 Task: Search one way flight ticket for 5 adults, 2 children, 1 infant in seat and 1 infant on lap in economy from Homer: Homer Airport to Riverton: Central Wyoming Regional Airport (was Riverton Regional) on 5-4-2023. Choice of flights is Frontier. Number of bags: 2 checked bags. Price is upto 83000. Outbound departure time preference is 18:45.
Action: Mouse moved to (305, 262)
Screenshot: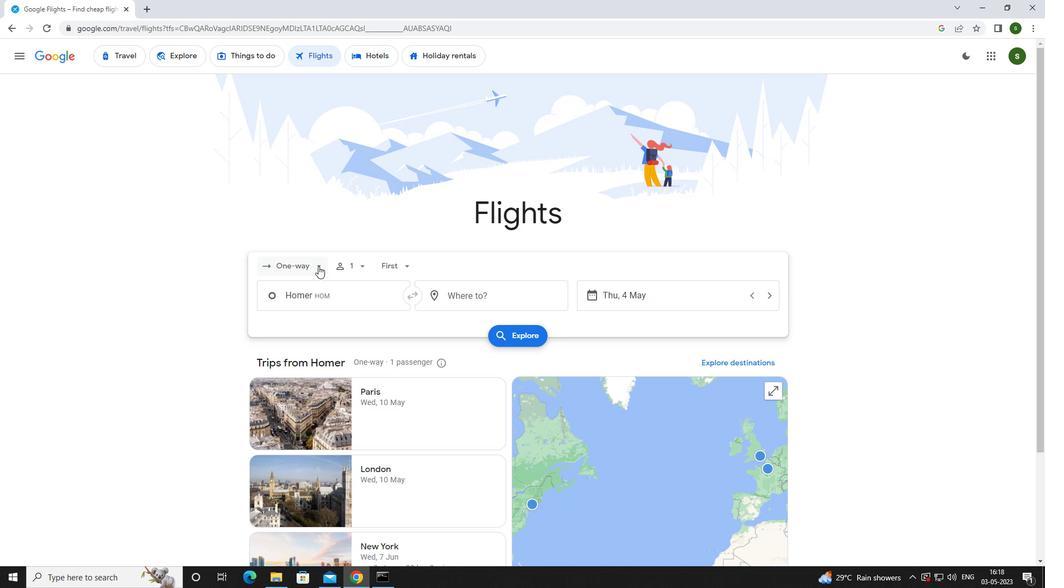 
Action: Mouse pressed left at (305, 262)
Screenshot: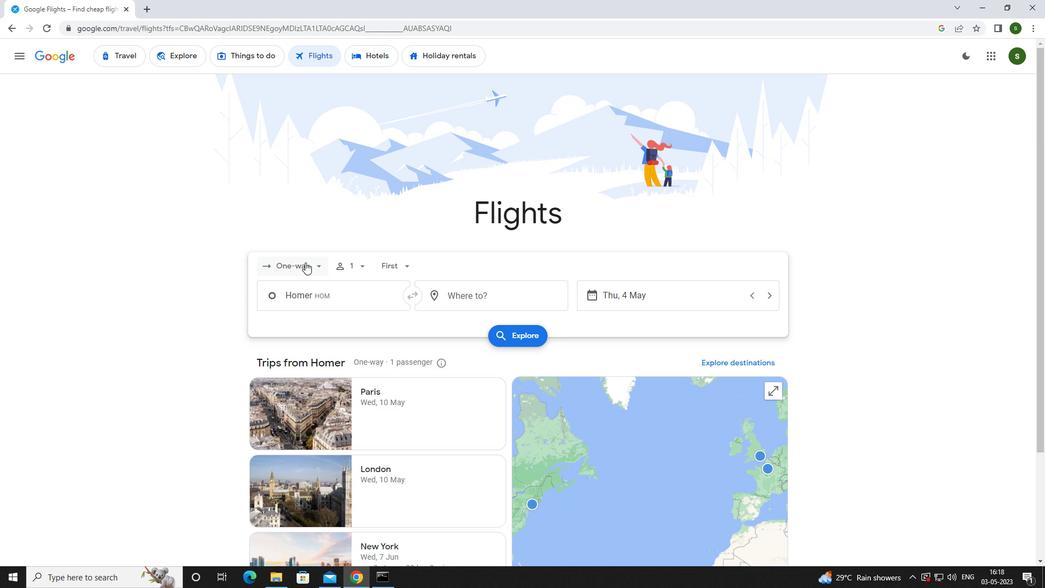 
Action: Mouse moved to (301, 313)
Screenshot: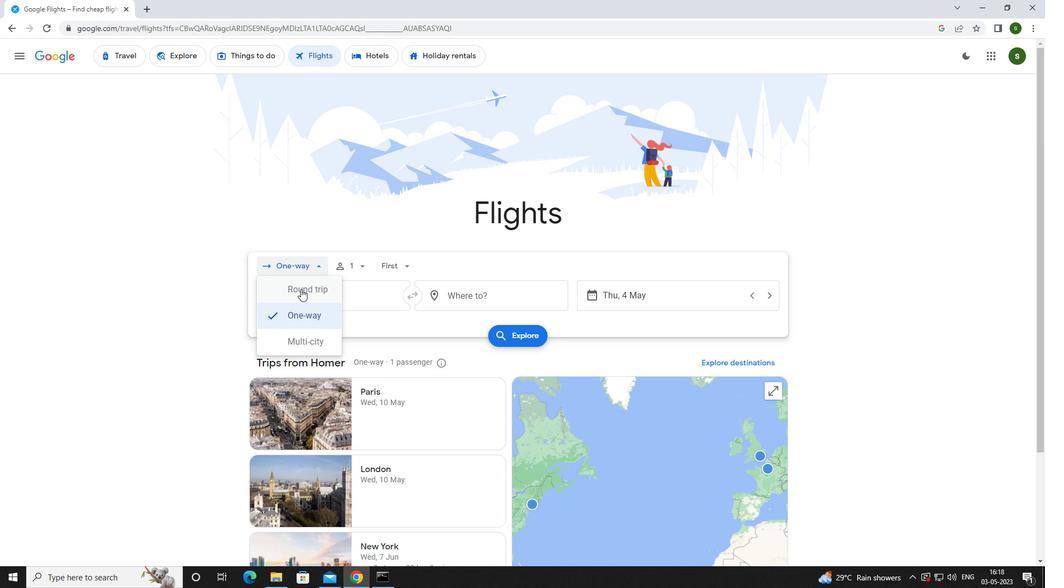 
Action: Mouse pressed left at (301, 313)
Screenshot: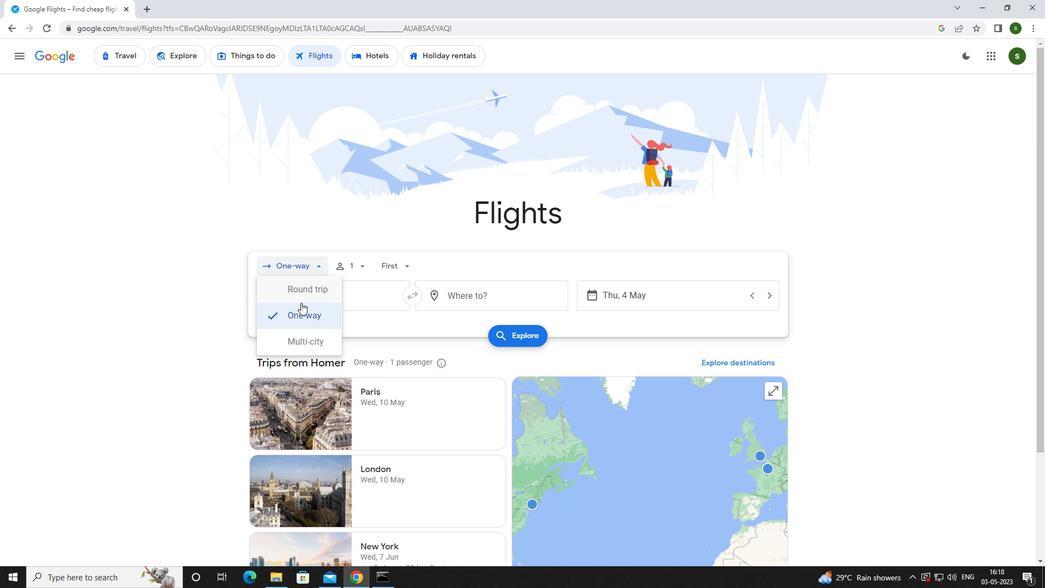 
Action: Mouse moved to (356, 265)
Screenshot: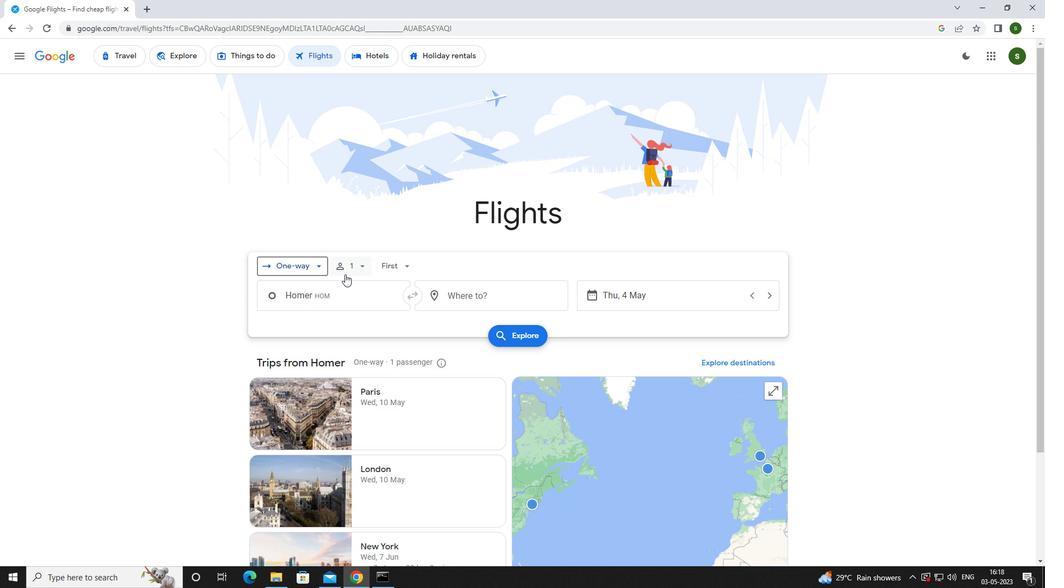 
Action: Mouse pressed left at (356, 265)
Screenshot: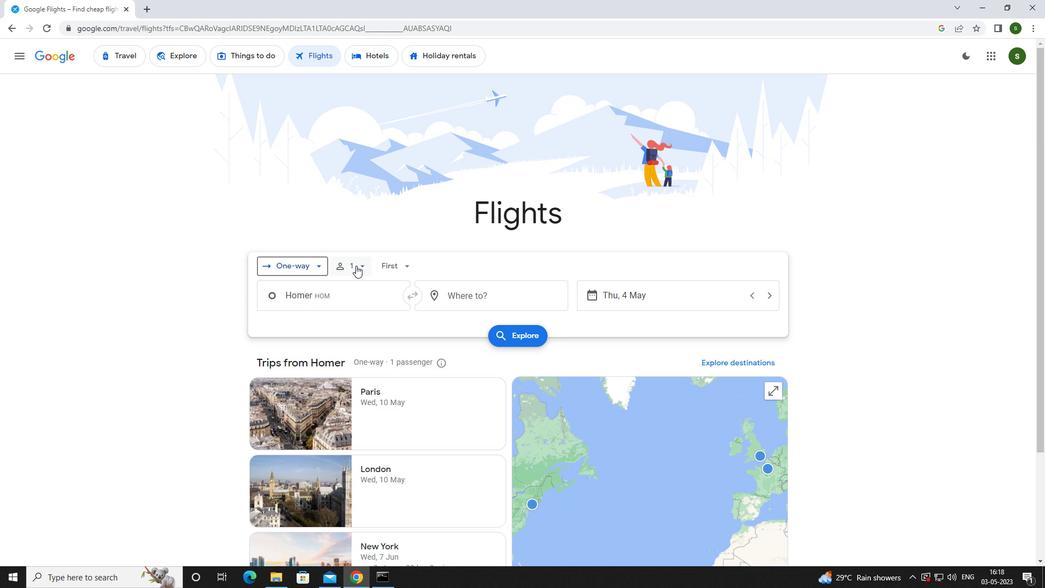 
Action: Mouse moved to (441, 288)
Screenshot: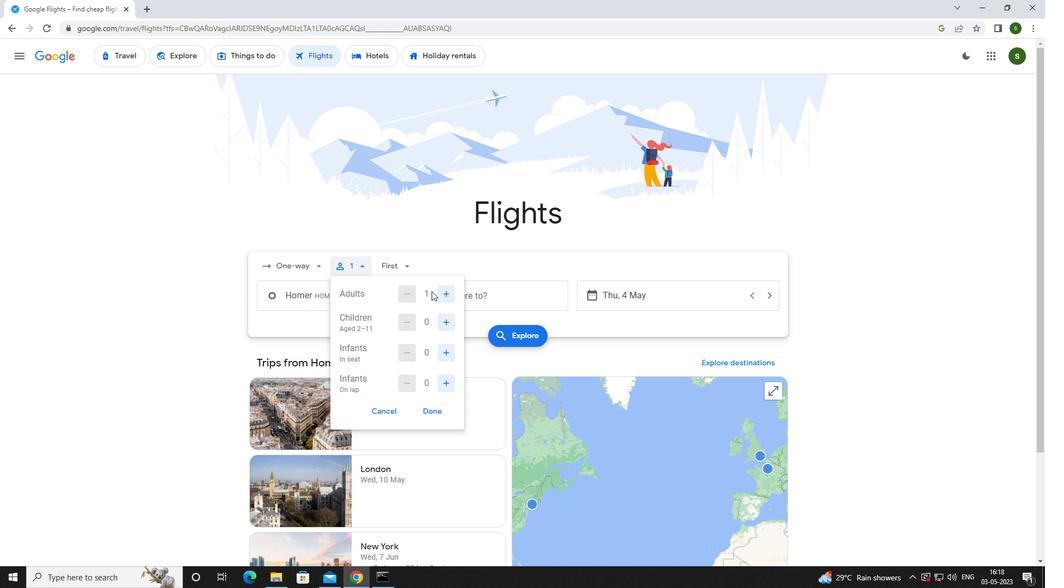 
Action: Mouse pressed left at (441, 288)
Screenshot: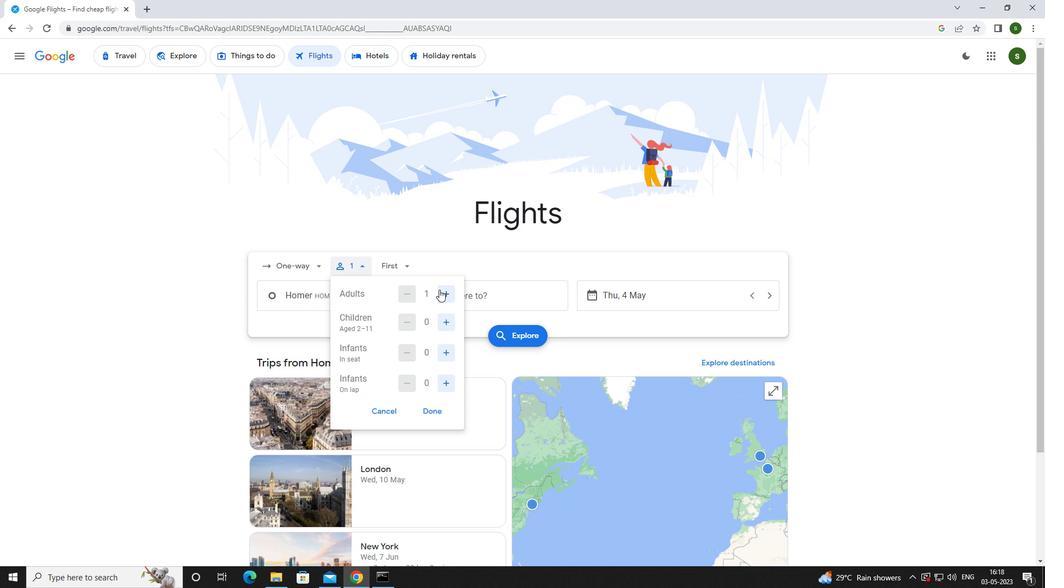 
Action: Mouse pressed left at (441, 288)
Screenshot: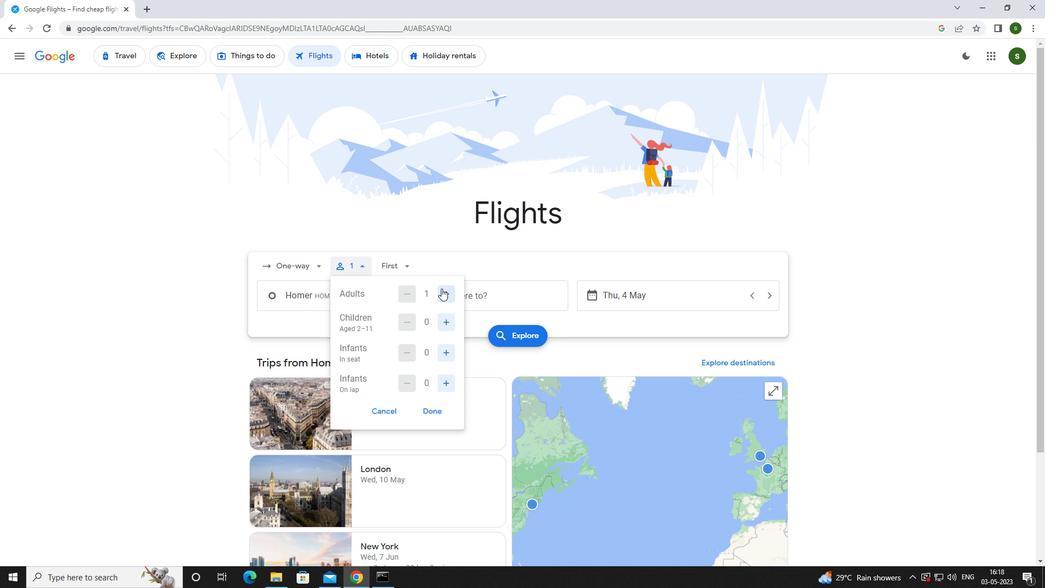 
Action: Mouse pressed left at (441, 288)
Screenshot: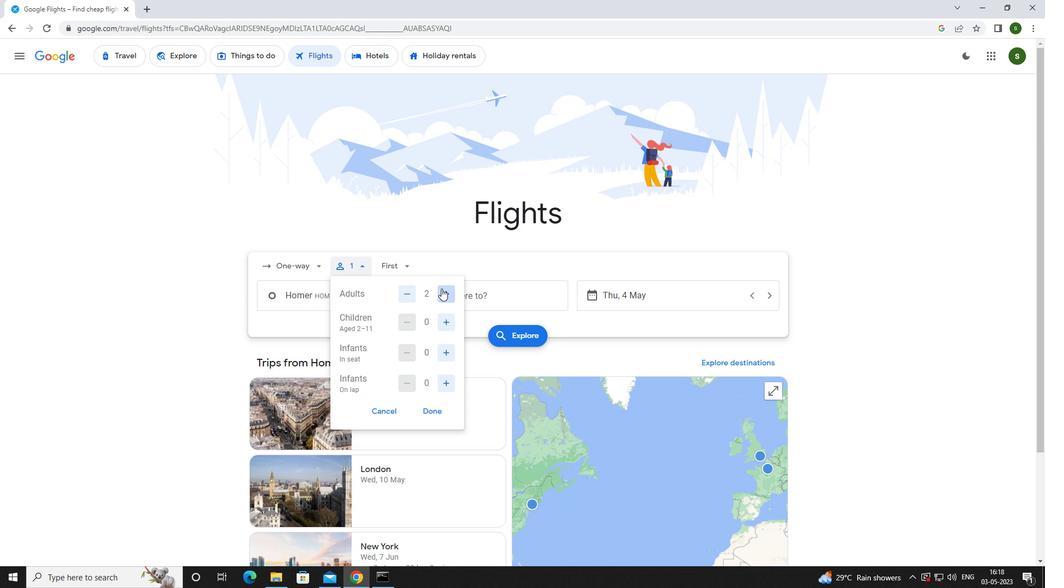 
Action: Mouse pressed left at (441, 288)
Screenshot: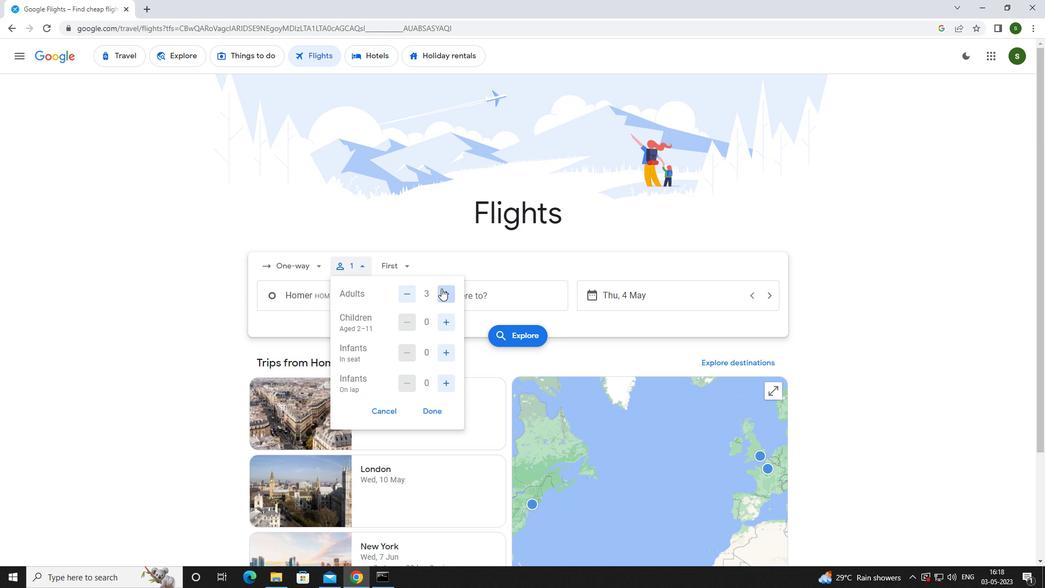 
Action: Mouse moved to (444, 296)
Screenshot: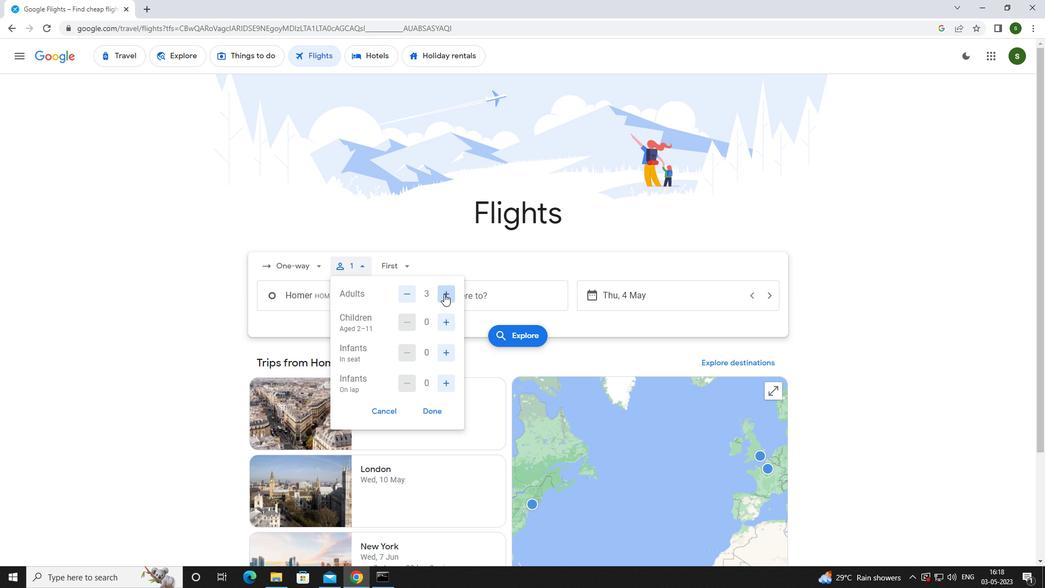 
Action: Mouse pressed left at (444, 296)
Screenshot: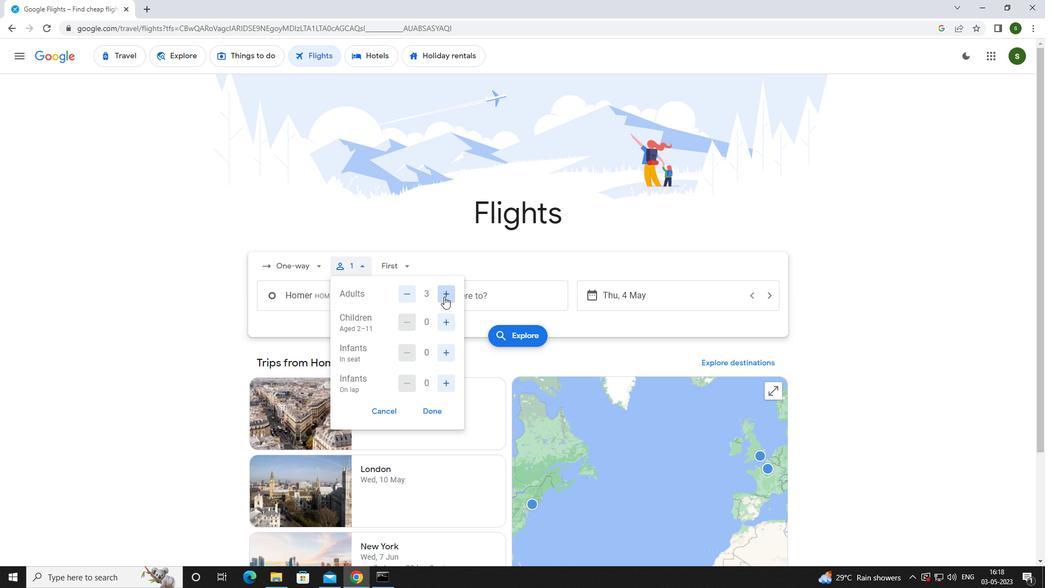 
Action: Mouse moved to (405, 289)
Screenshot: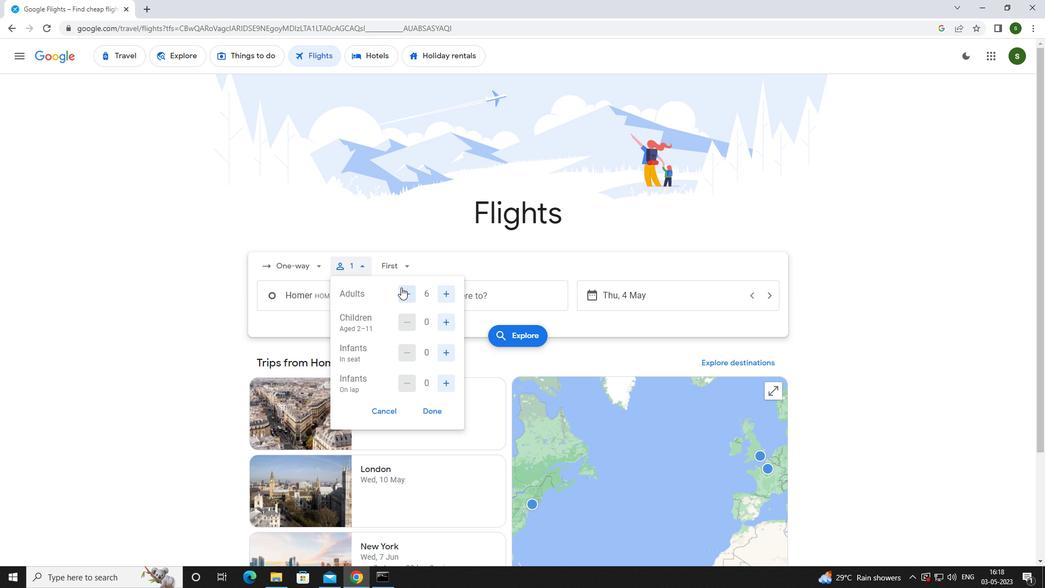 
Action: Mouse pressed left at (405, 289)
Screenshot: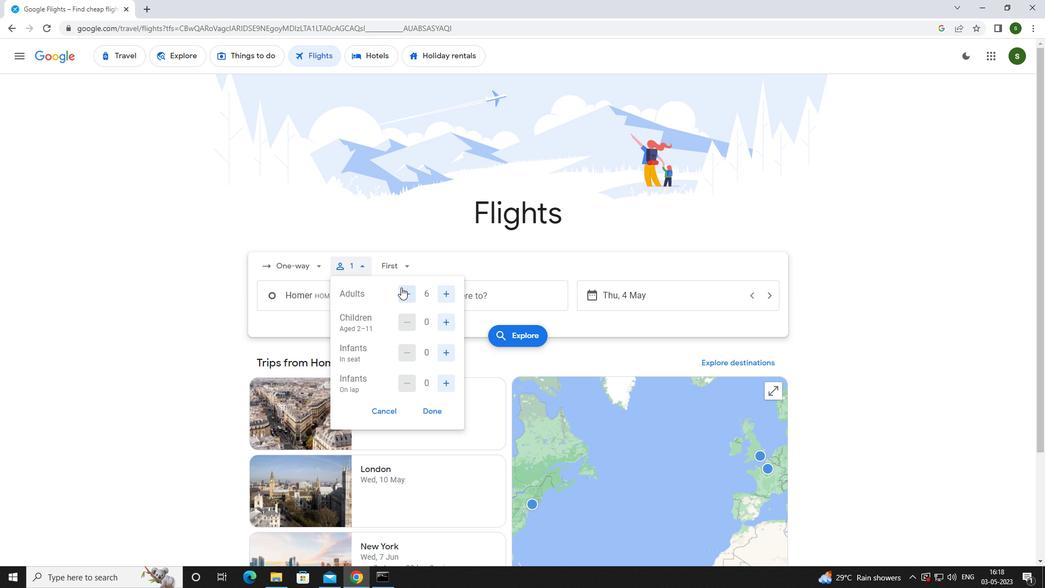
Action: Mouse moved to (446, 320)
Screenshot: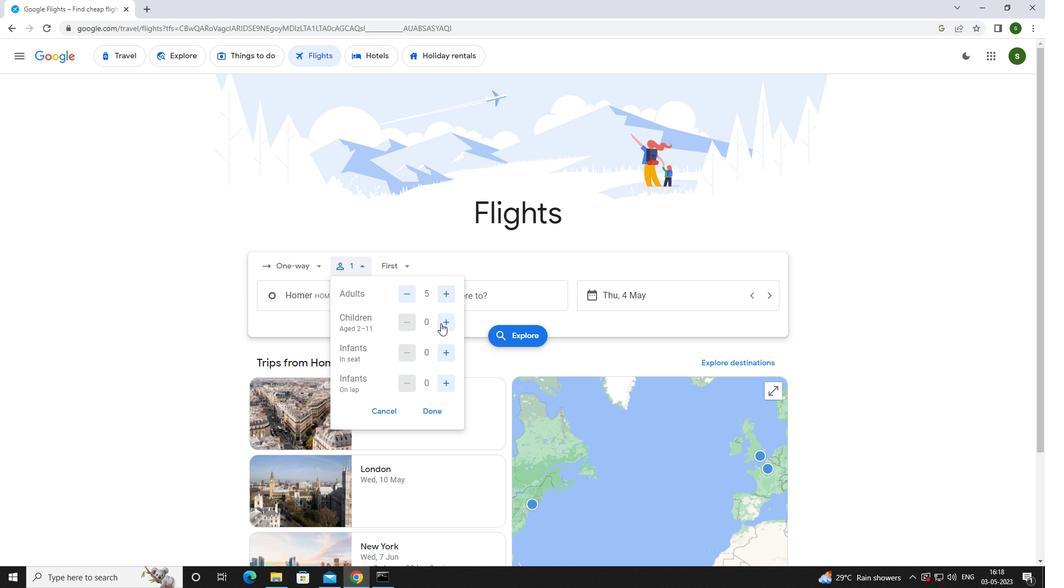 
Action: Mouse pressed left at (446, 320)
Screenshot: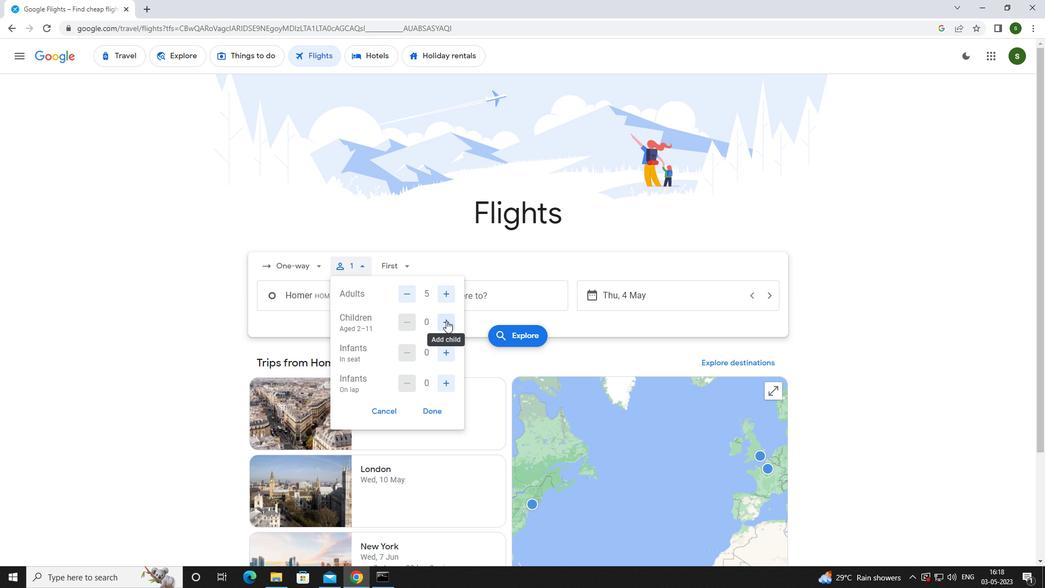 
Action: Mouse pressed left at (446, 320)
Screenshot: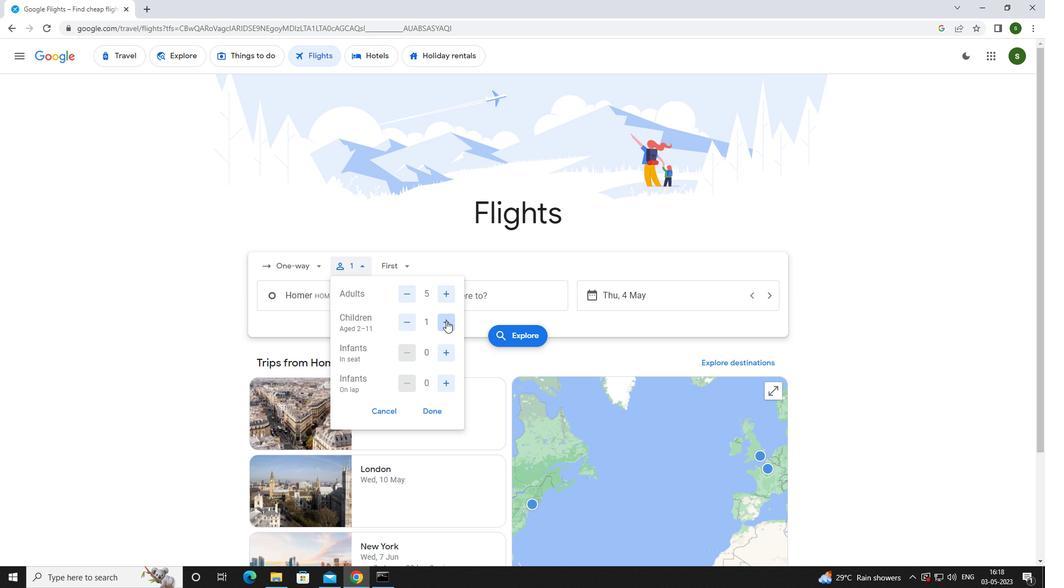
Action: Mouse moved to (449, 349)
Screenshot: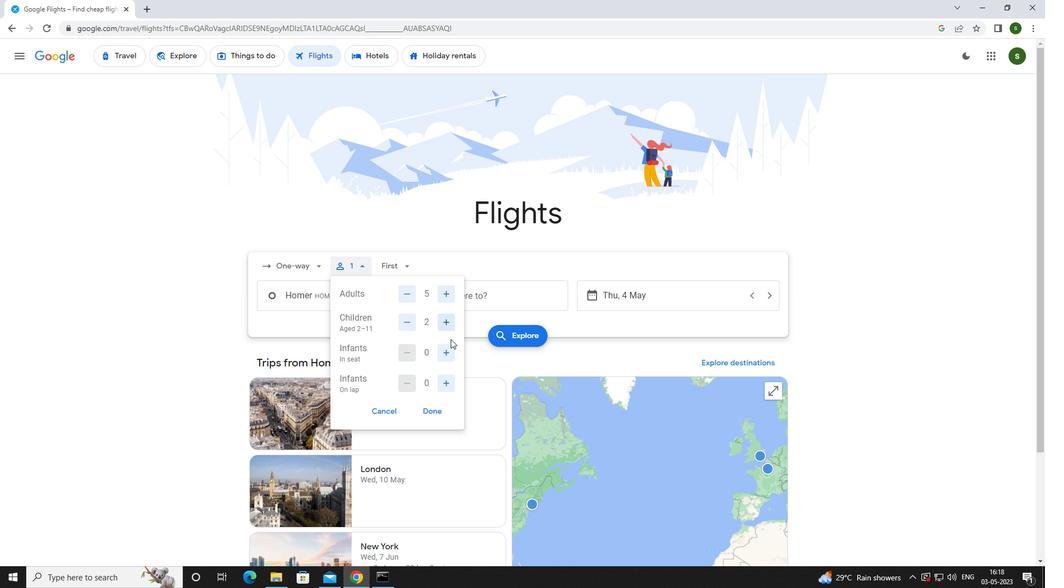 
Action: Mouse pressed left at (449, 349)
Screenshot: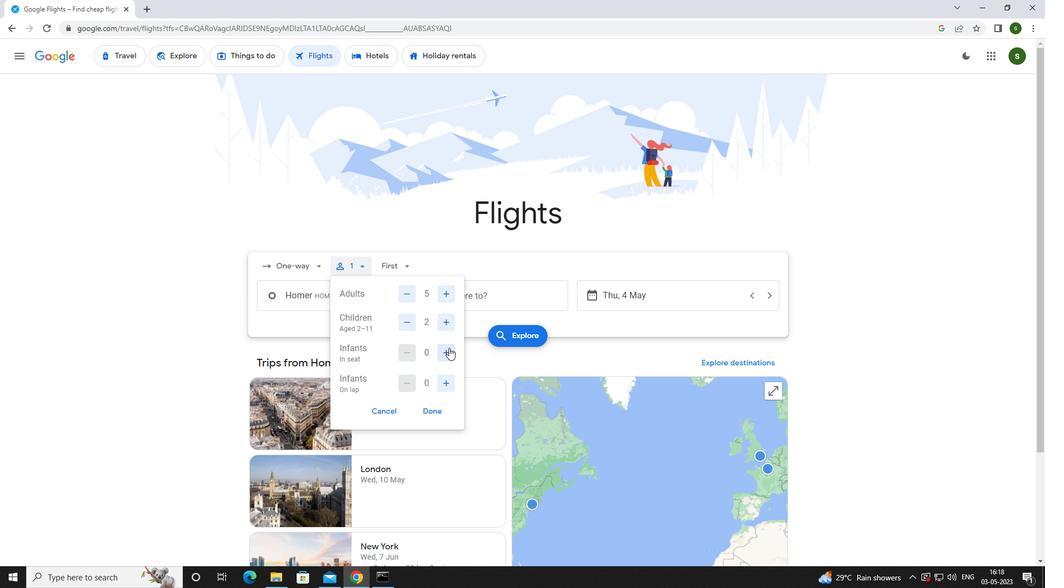 
Action: Mouse moved to (440, 382)
Screenshot: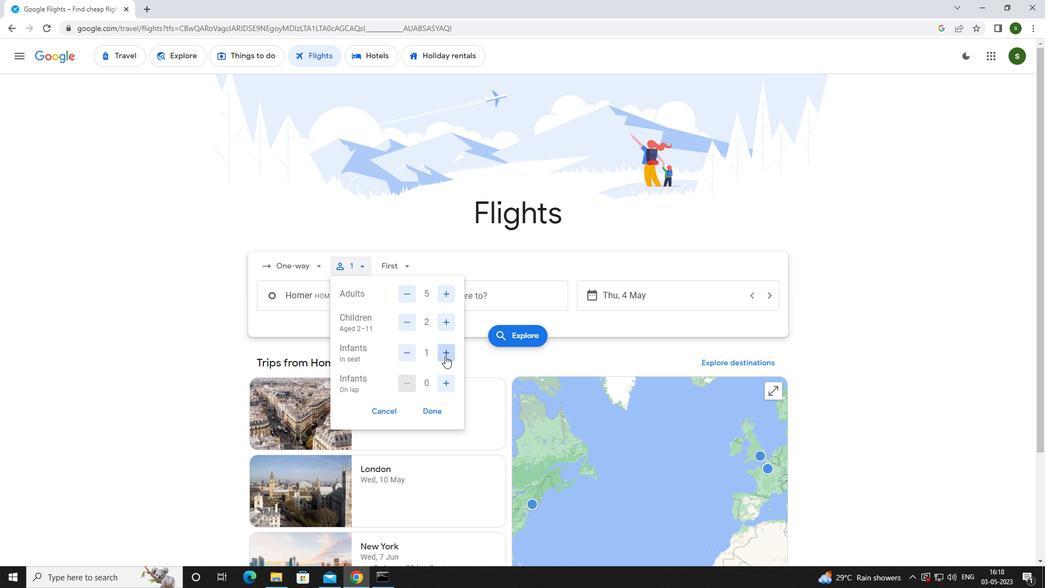
Action: Mouse pressed left at (440, 382)
Screenshot: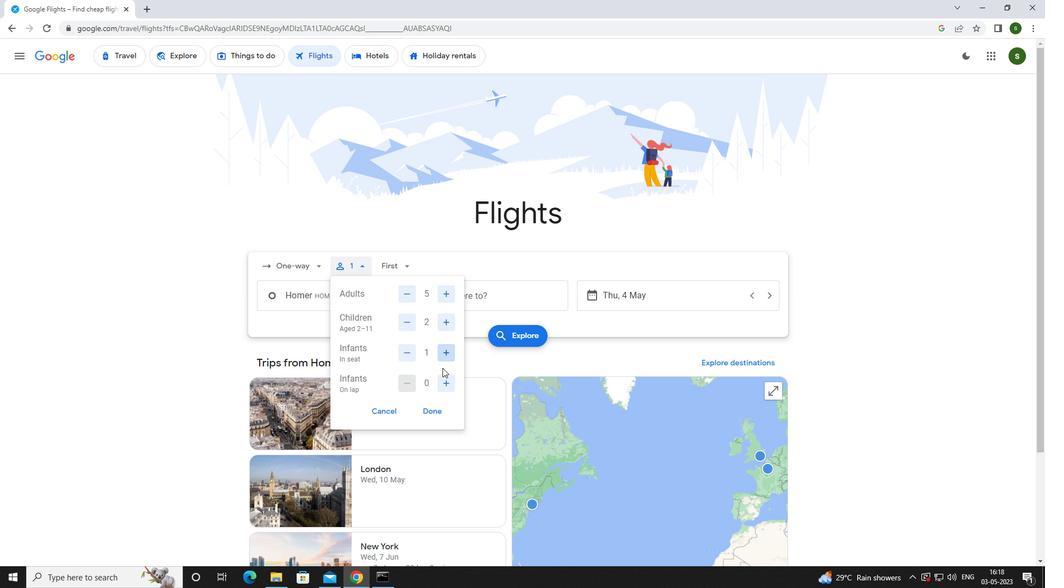 
Action: Mouse moved to (401, 266)
Screenshot: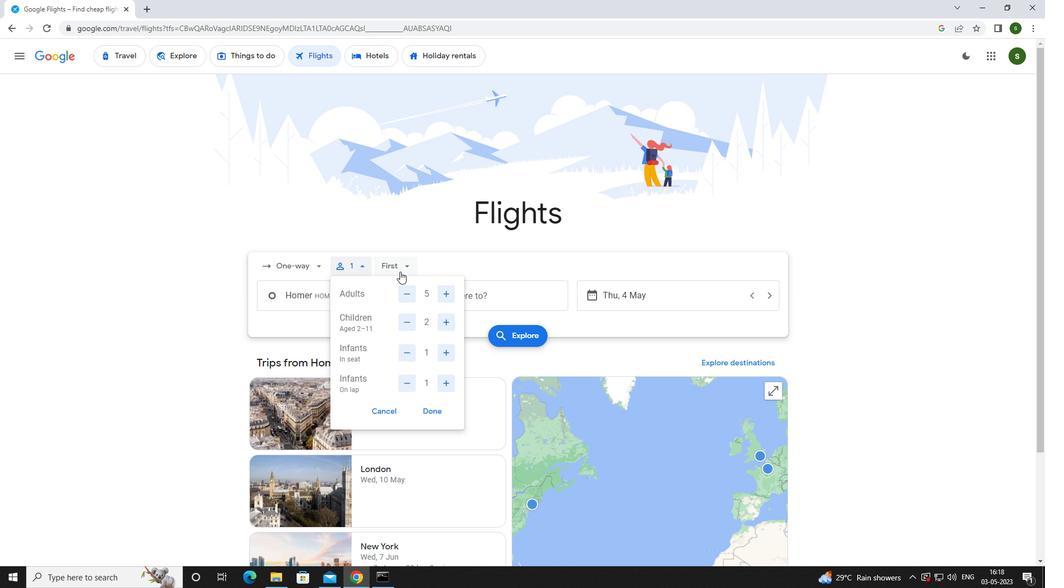 
Action: Mouse pressed left at (401, 266)
Screenshot: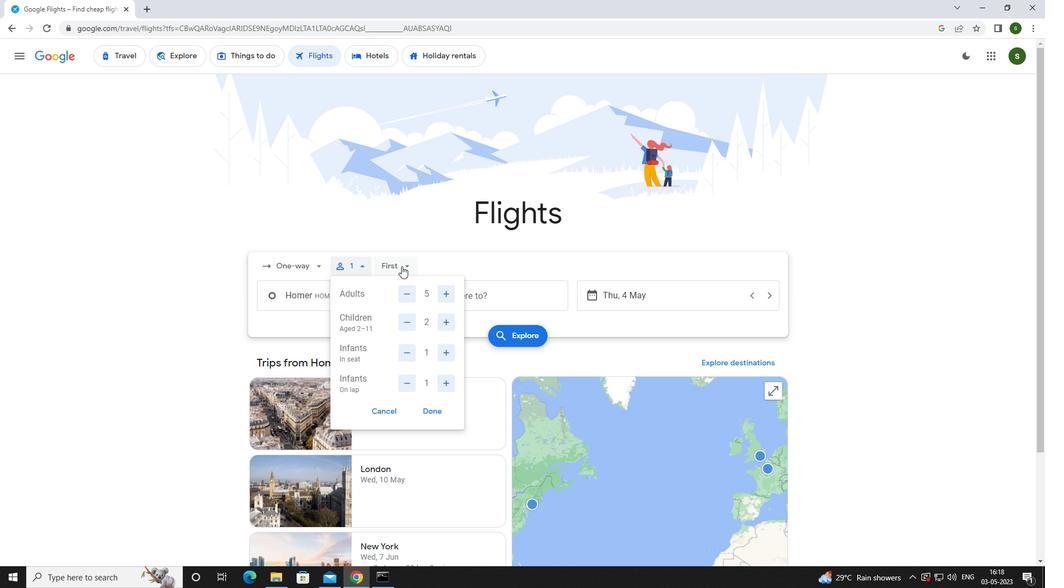 
Action: Mouse moved to (404, 291)
Screenshot: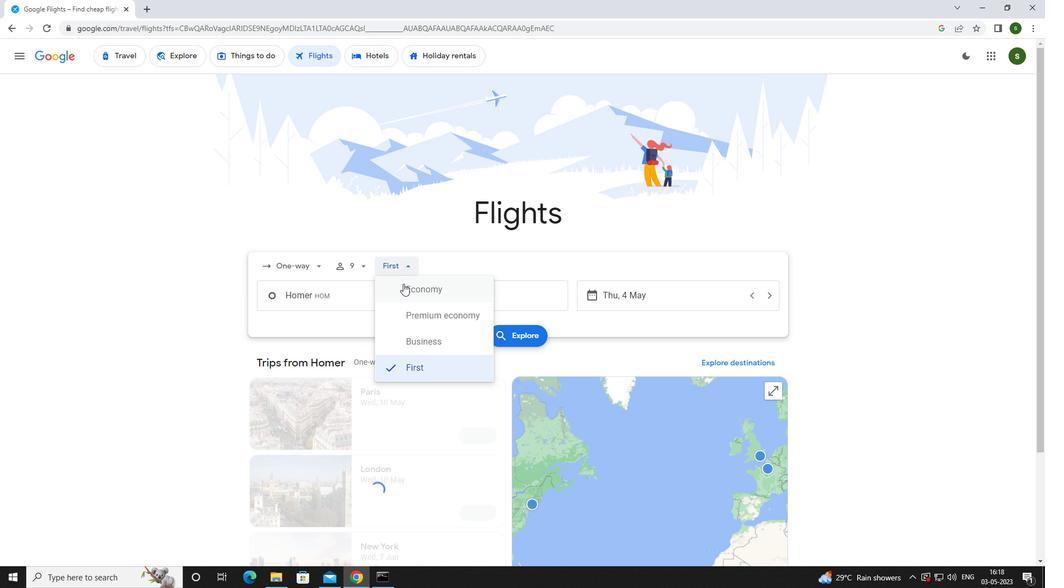 
Action: Mouse pressed left at (404, 291)
Screenshot: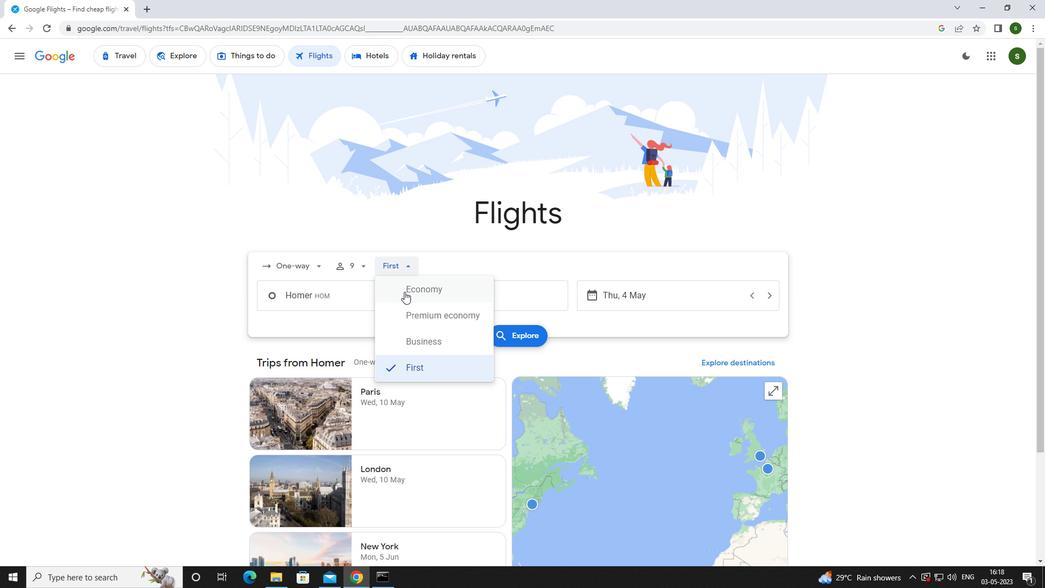 
Action: Mouse moved to (355, 301)
Screenshot: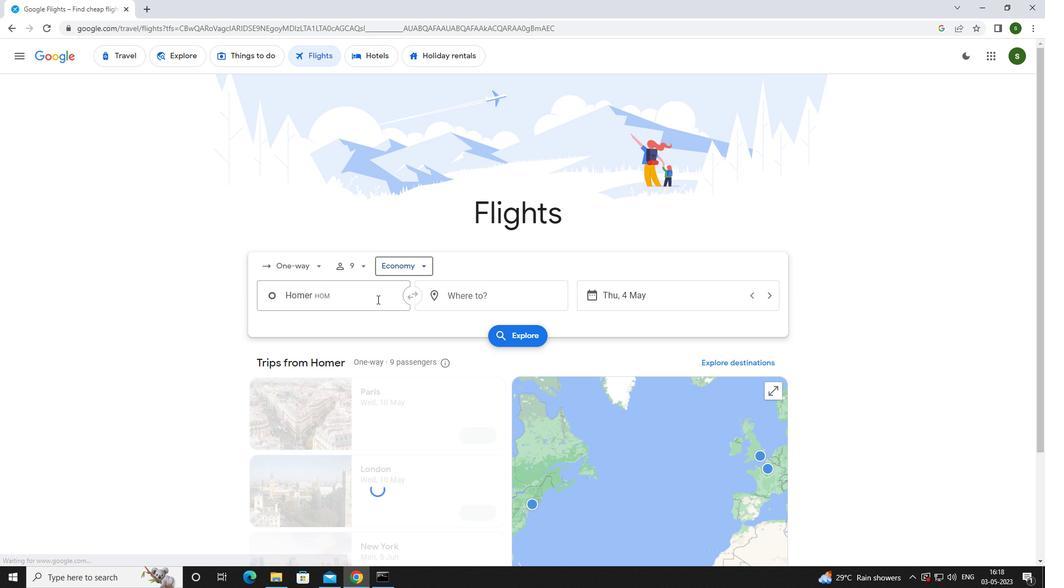 
Action: Mouse pressed left at (355, 301)
Screenshot: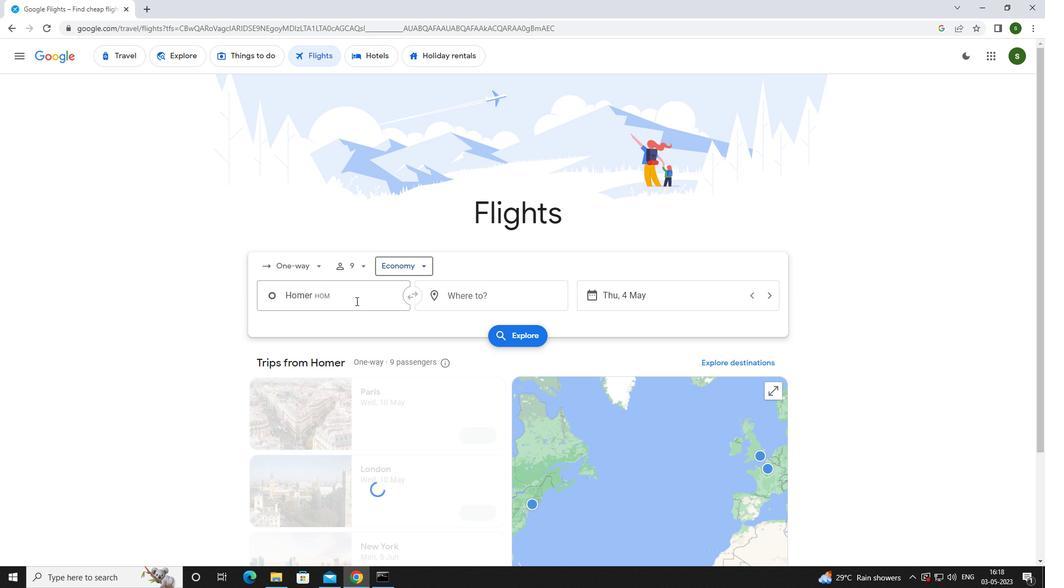 
Action: Mouse moved to (361, 300)
Screenshot: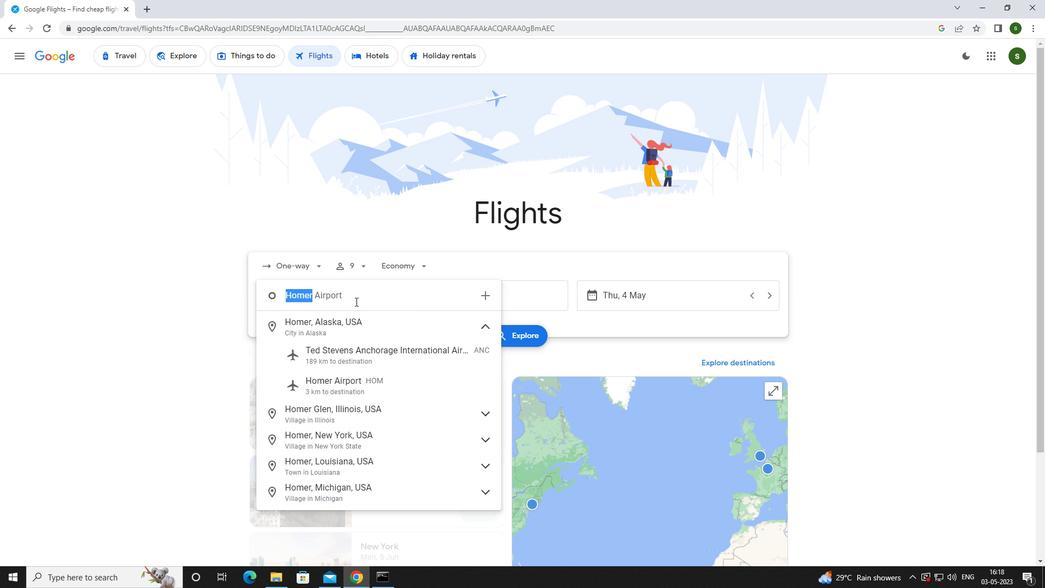 
Action: Key pressed <Key.caps_lock>h<Key.caps_lock>omer<Key.space>
Screenshot: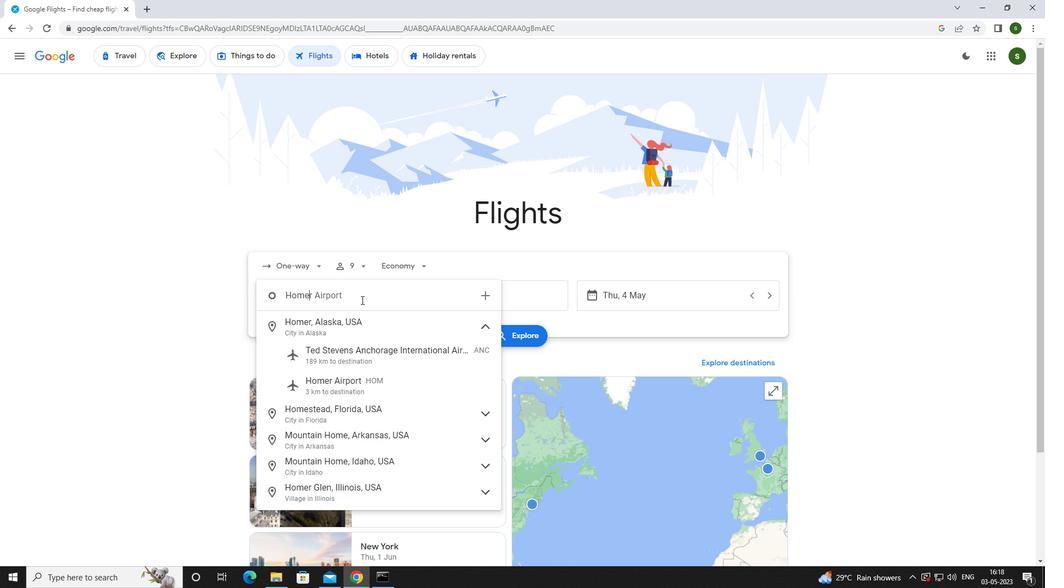 
Action: Mouse moved to (355, 383)
Screenshot: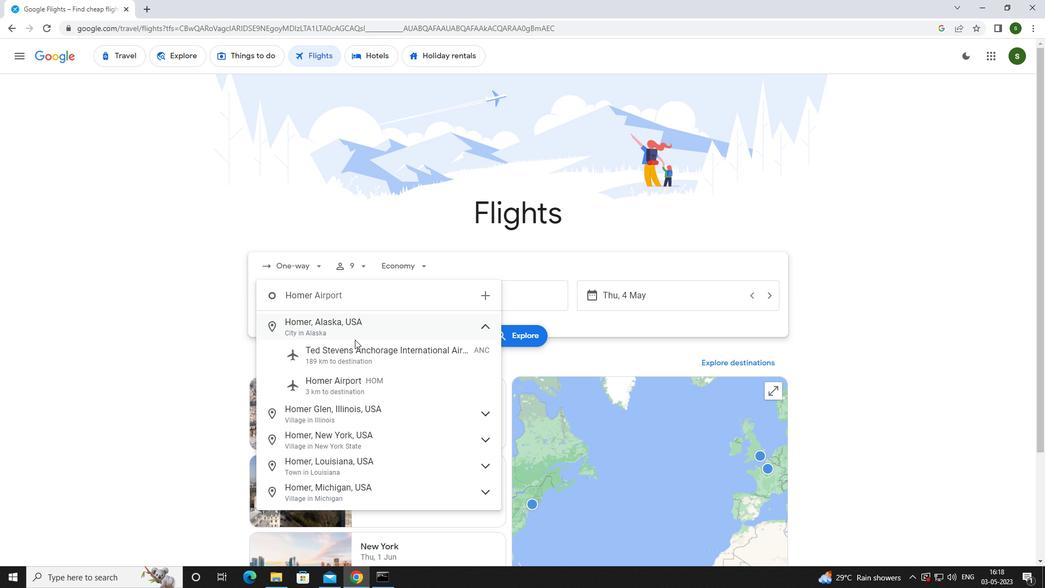 
Action: Mouse pressed left at (355, 383)
Screenshot: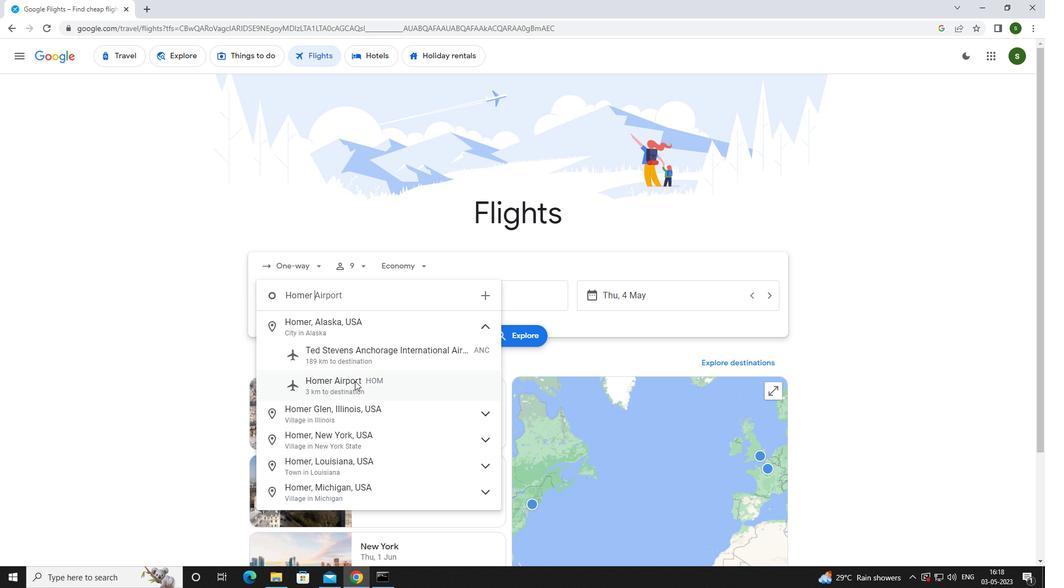 
Action: Mouse moved to (479, 293)
Screenshot: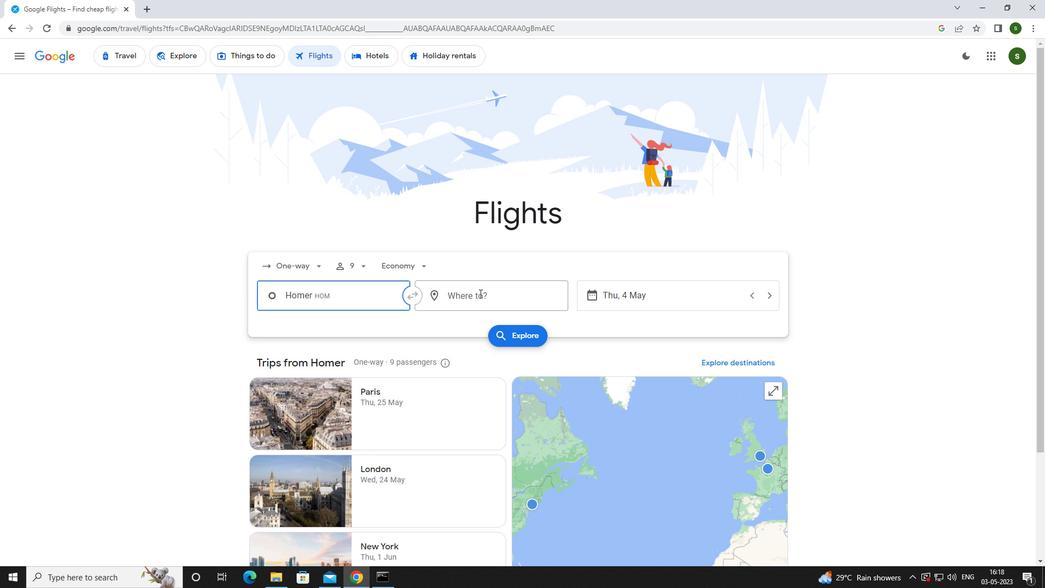 
Action: Mouse pressed left at (479, 293)
Screenshot: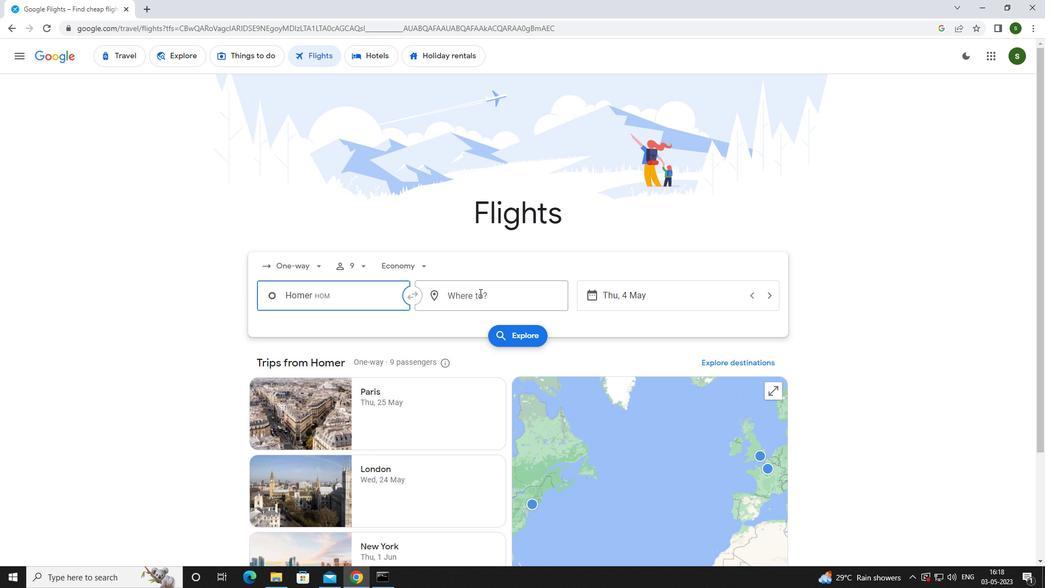
Action: Mouse moved to (482, 293)
Screenshot: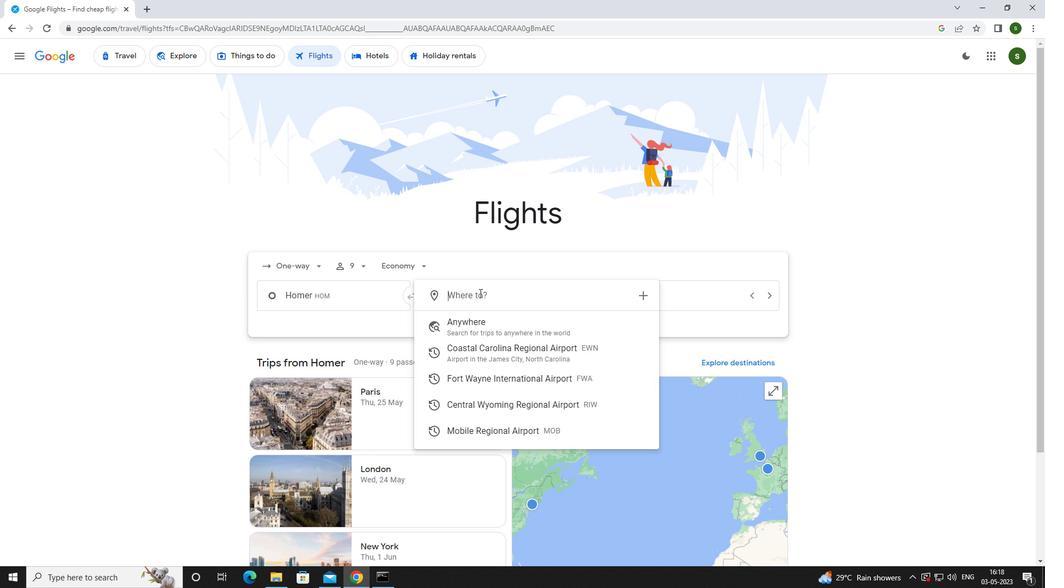 
Action: Key pressed <Key.caps_lock>r<Key.caps_lock>ivert
Screenshot: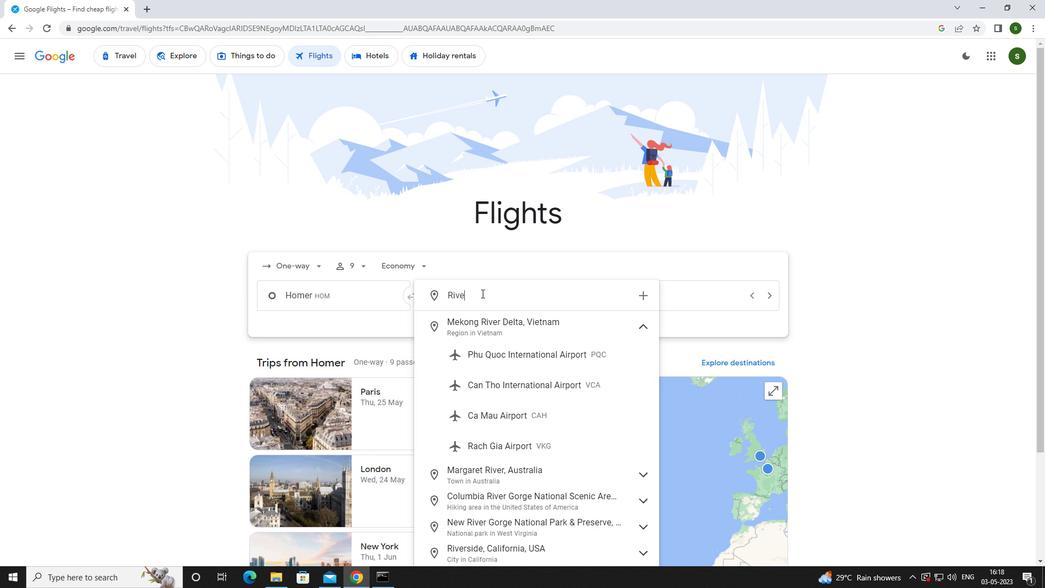 
Action: Mouse moved to (511, 348)
Screenshot: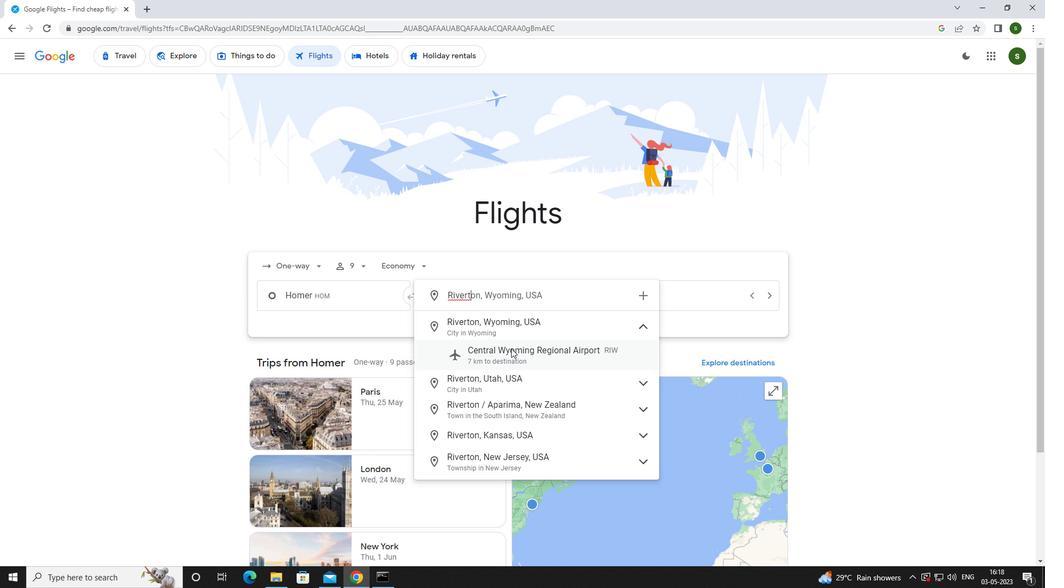 
Action: Mouse pressed left at (511, 348)
Screenshot: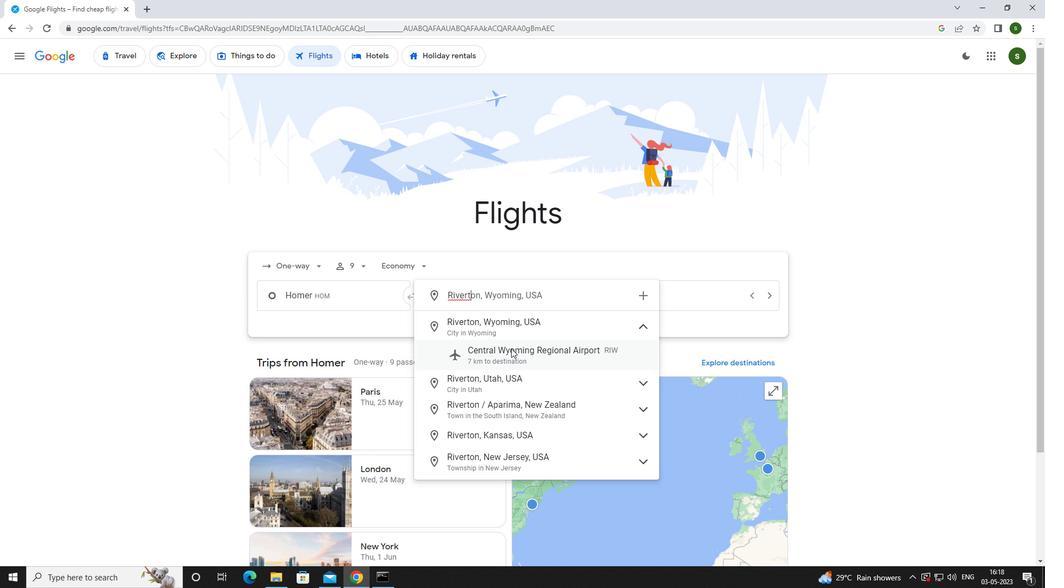 
Action: Mouse moved to (660, 301)
Screenshot: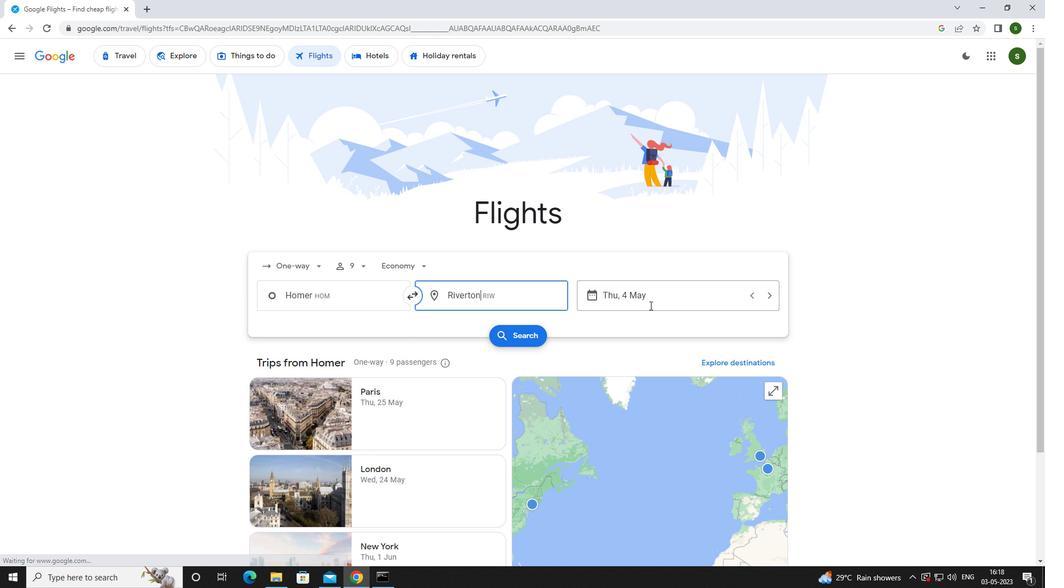 
Action: Mouse pressed left at (660, 301)
Screenshot: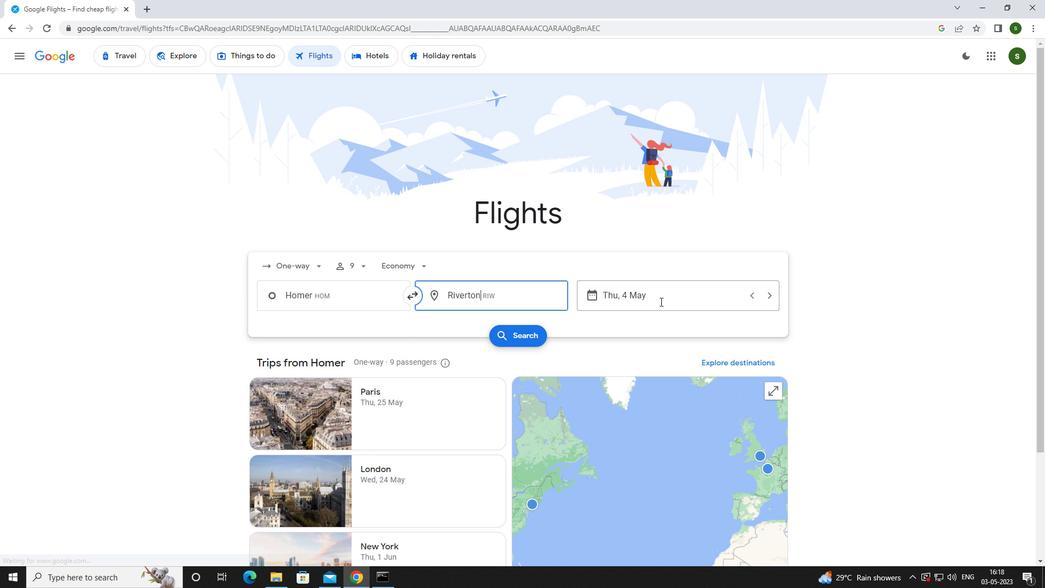 
Action: Mouse moved to (504, 373)
Screenshot: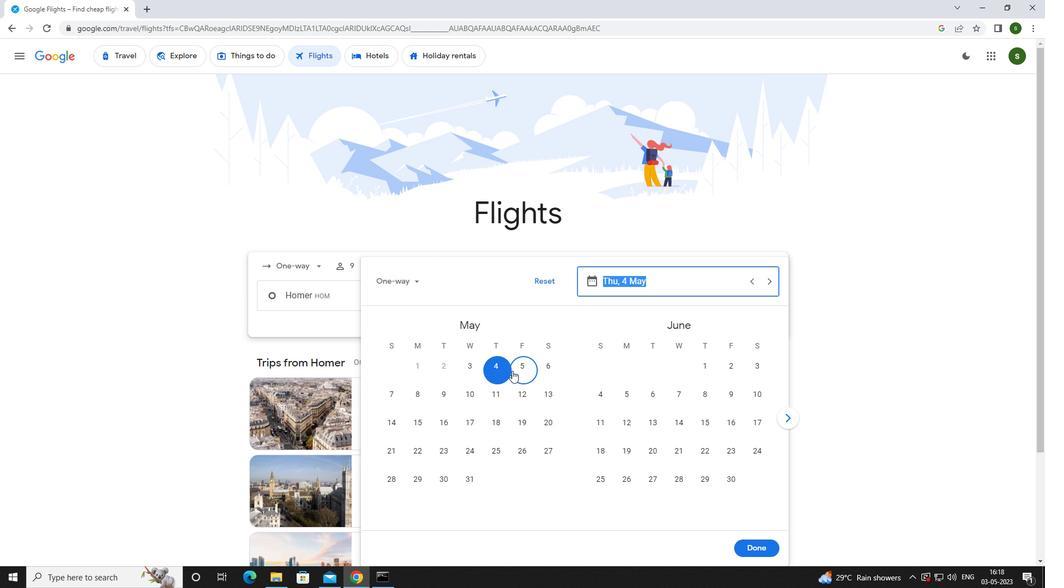 
Action: Mouse pressed left at (504, 373)
Screenshot: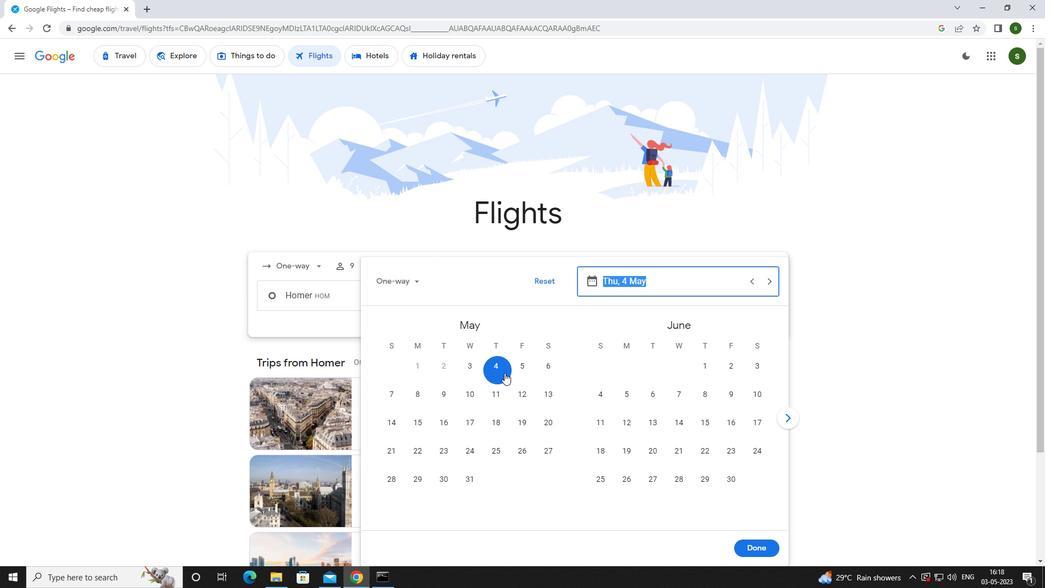 
Action: Mouse moved to (745, 546)
Screenshot: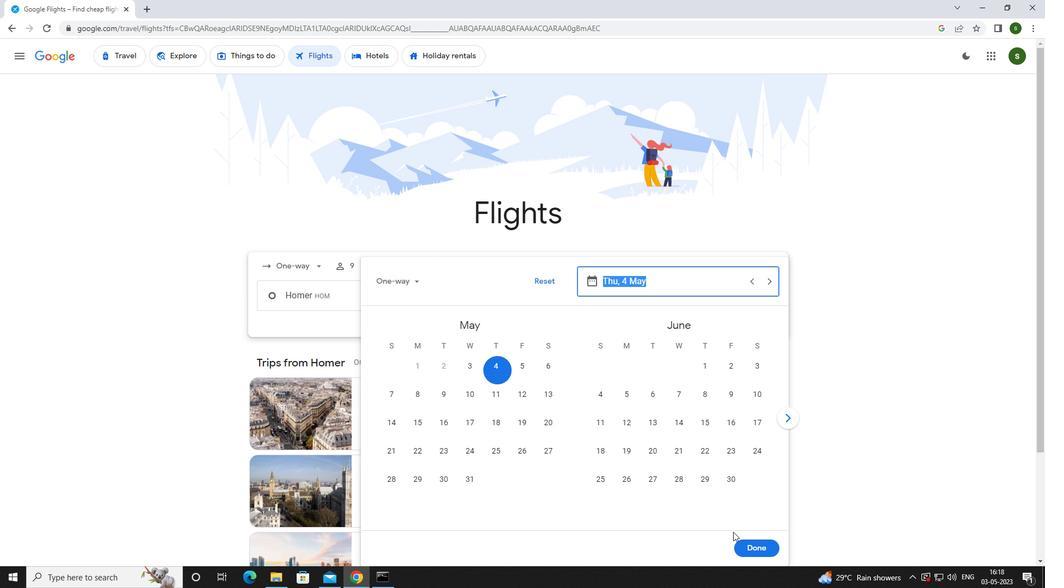 
Action: Mouse pressed left at (745, 546)
Screenshot: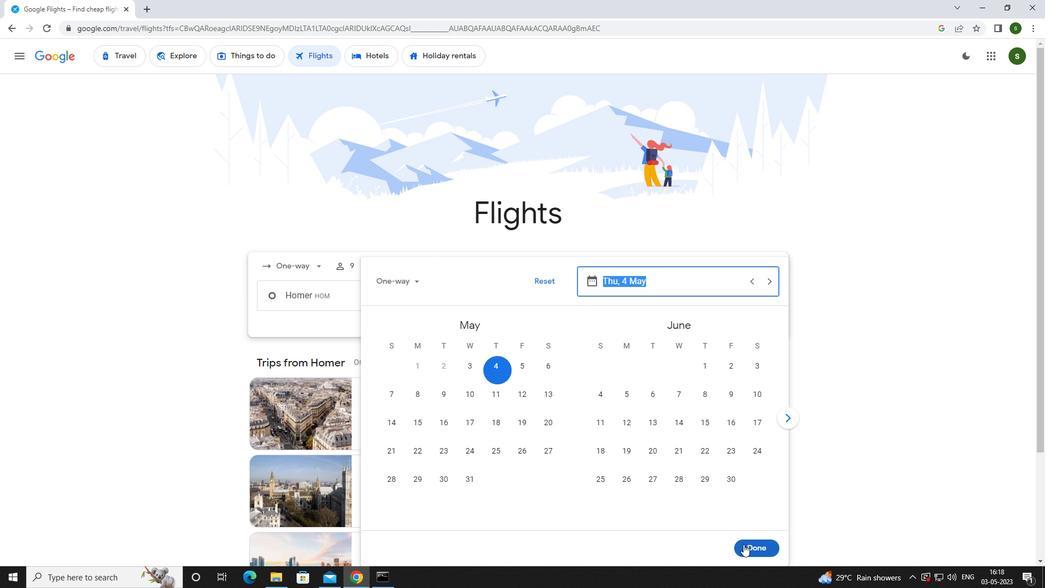 
Action: Mouse moved to (523, 332)
Screenshot: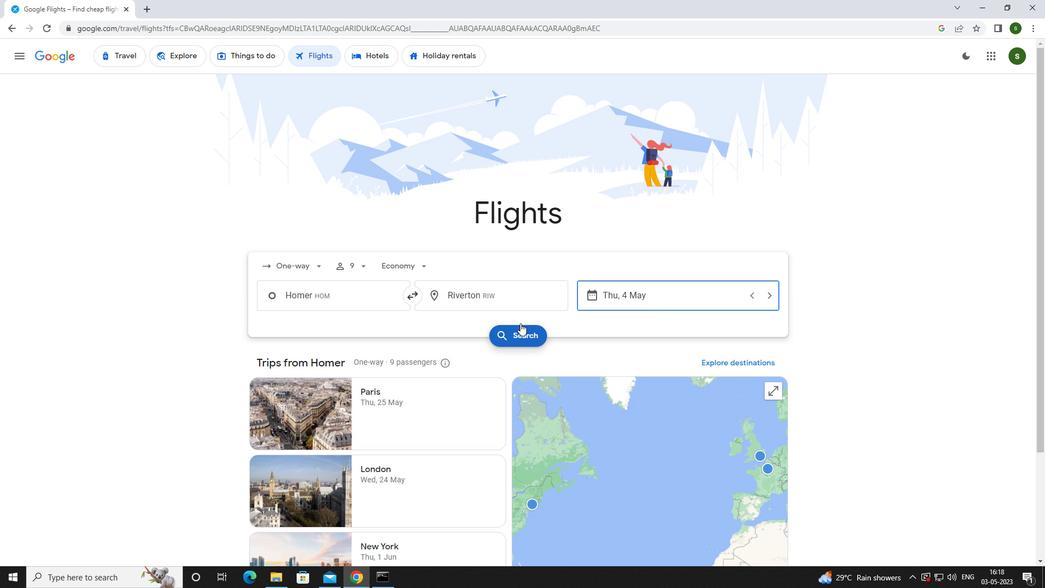 
Action: Mouse pressed left at (523, 332)
Screenshot: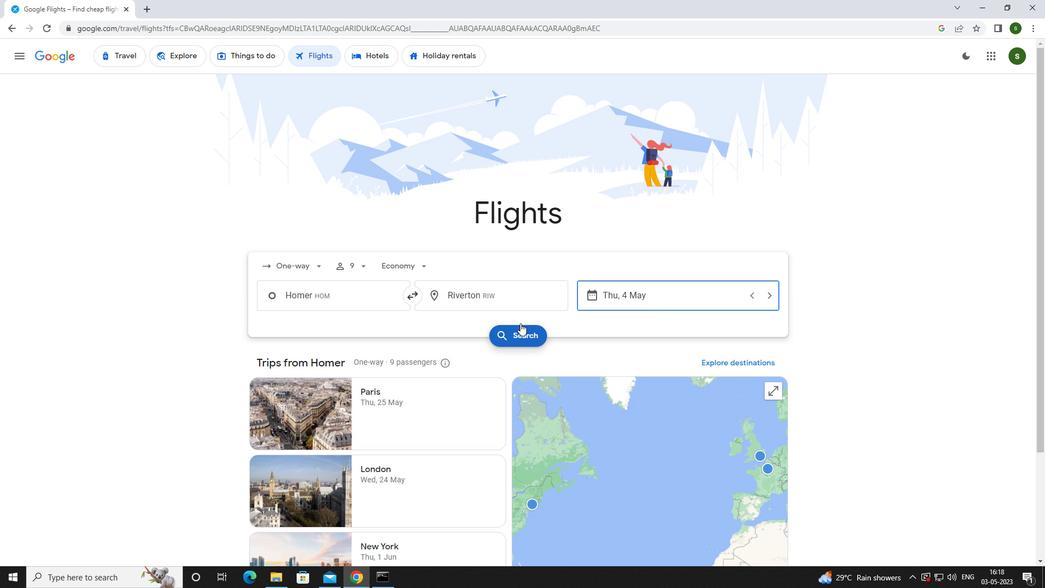 
Action: Mouse moved to (280, 157)
Screenshot: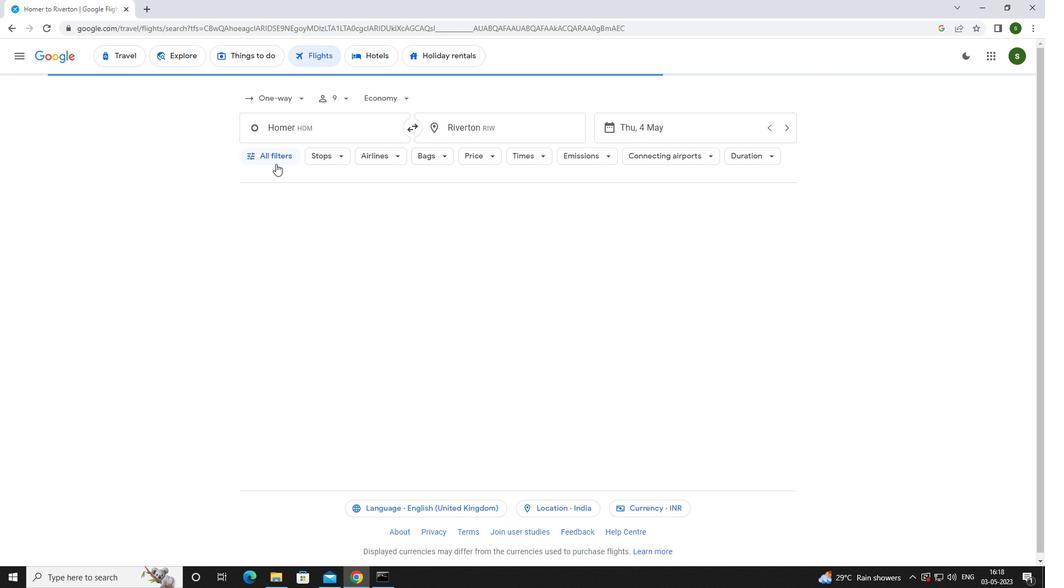
Action: Mouse pressed left at (280, 157)
Screenshot: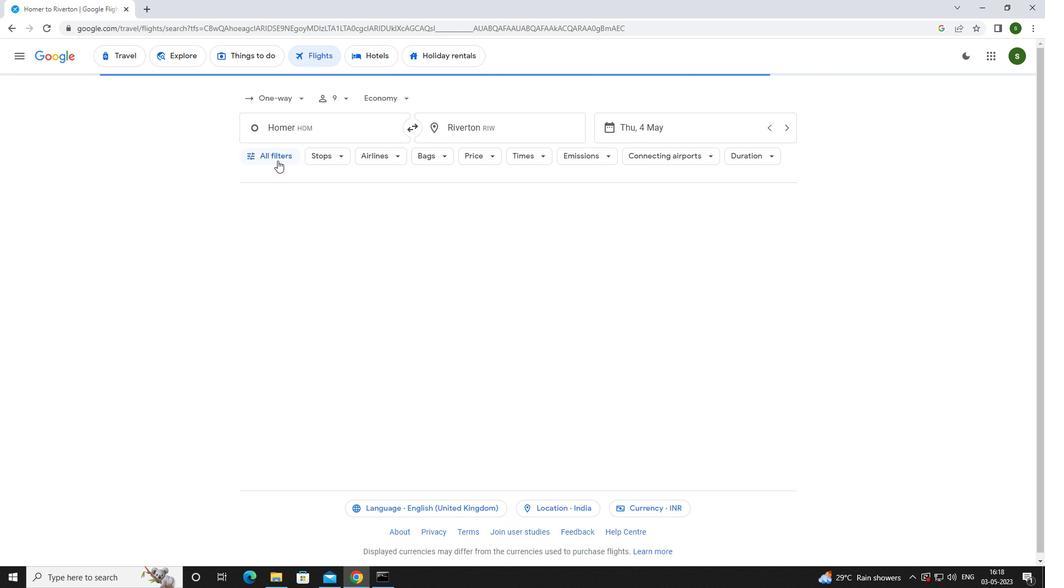 
Action: Mouse moved to (405, 385)
Screenshot: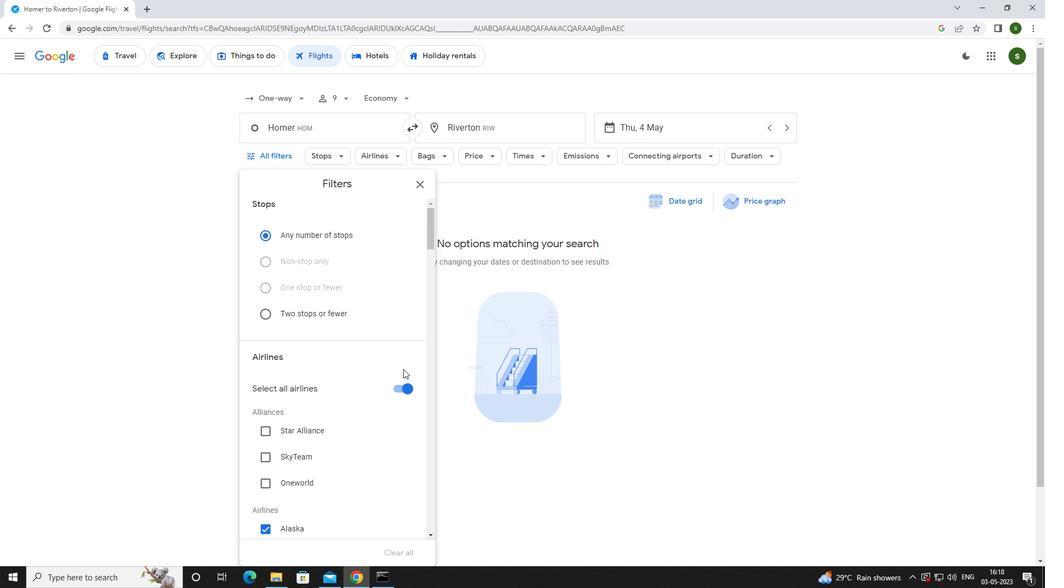 
Action: Mouse pressed left at (405, 385)
Screenshot: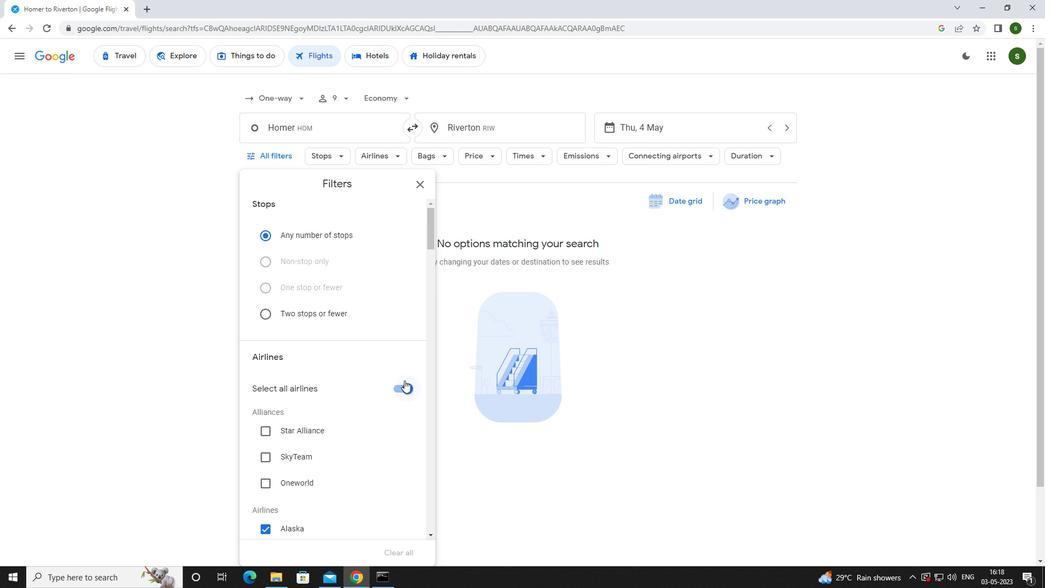 
Action: Mouse moved to (368, 349)
Screenshot: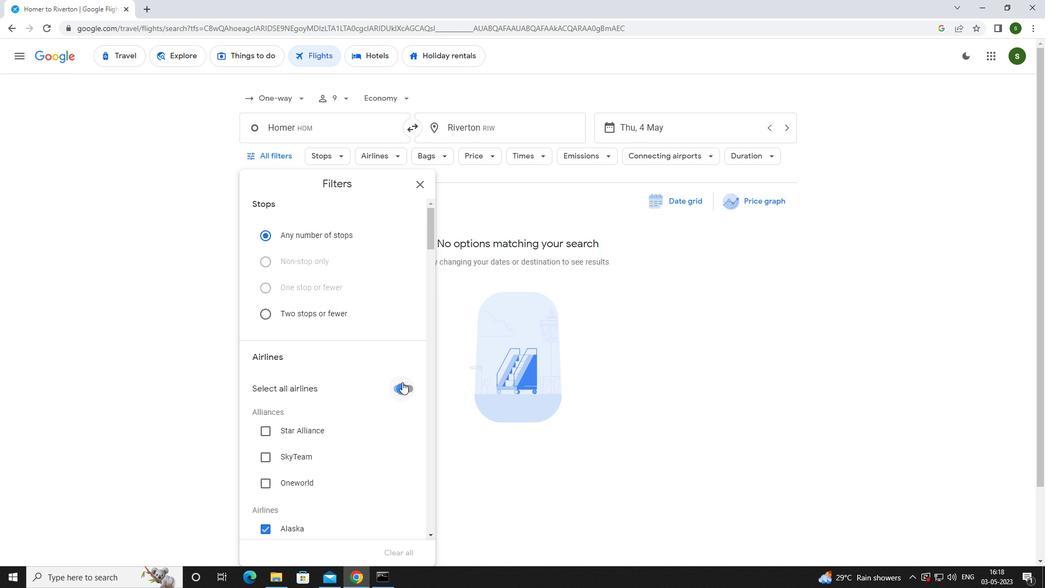 
Action: Mouse scrolled (368, 348) with delta (0, 0)
Screenshot: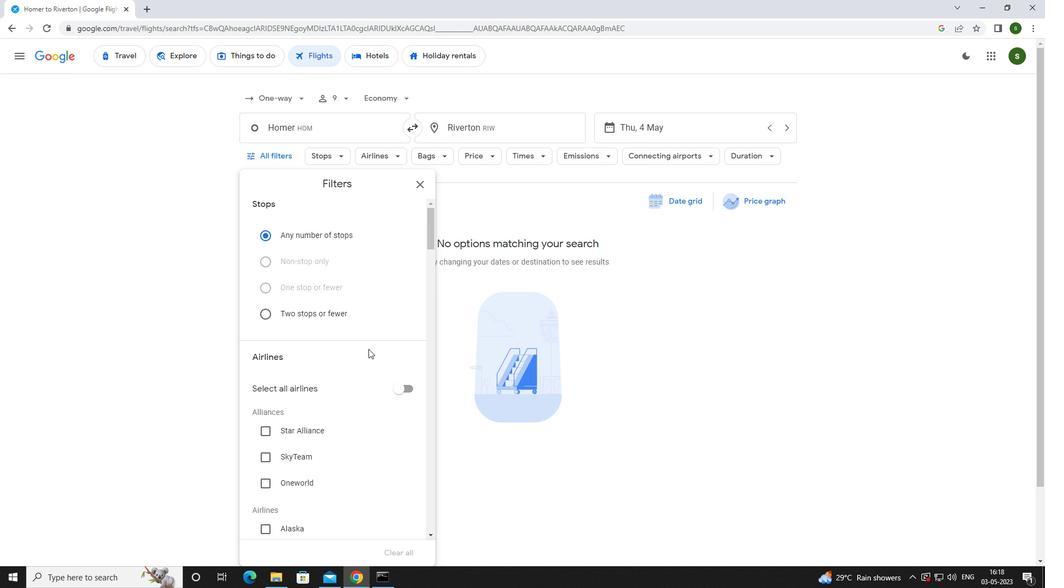 
Action: Mouse moved to (366, 350)
Screenshot: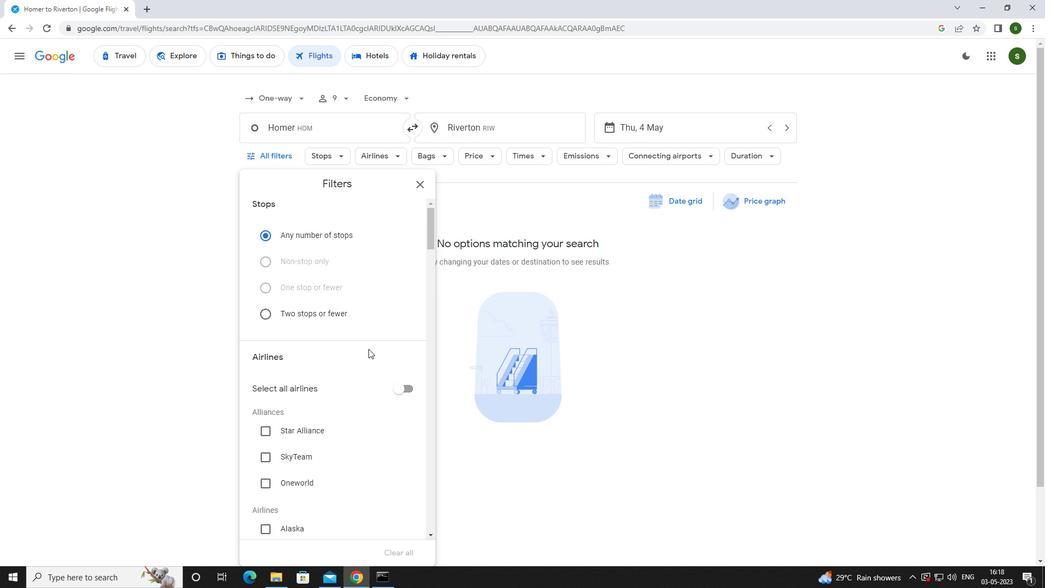 
Action: Mouse scrolled (366, 349) with delta (0, 0)
Screenshot: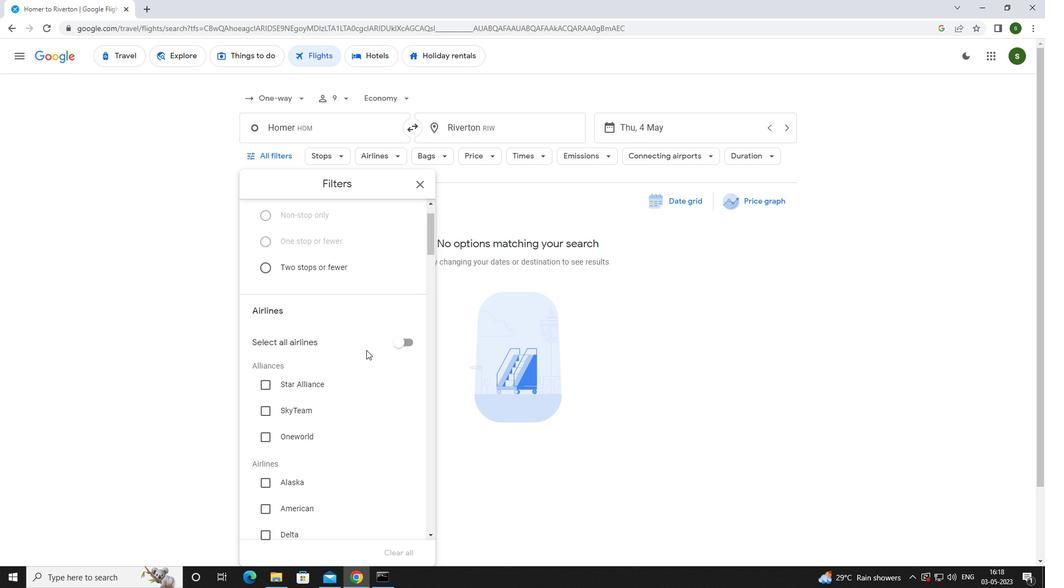 
Action: Mouse scrolled (366, 349) with delta (0, 0)
Screenshot: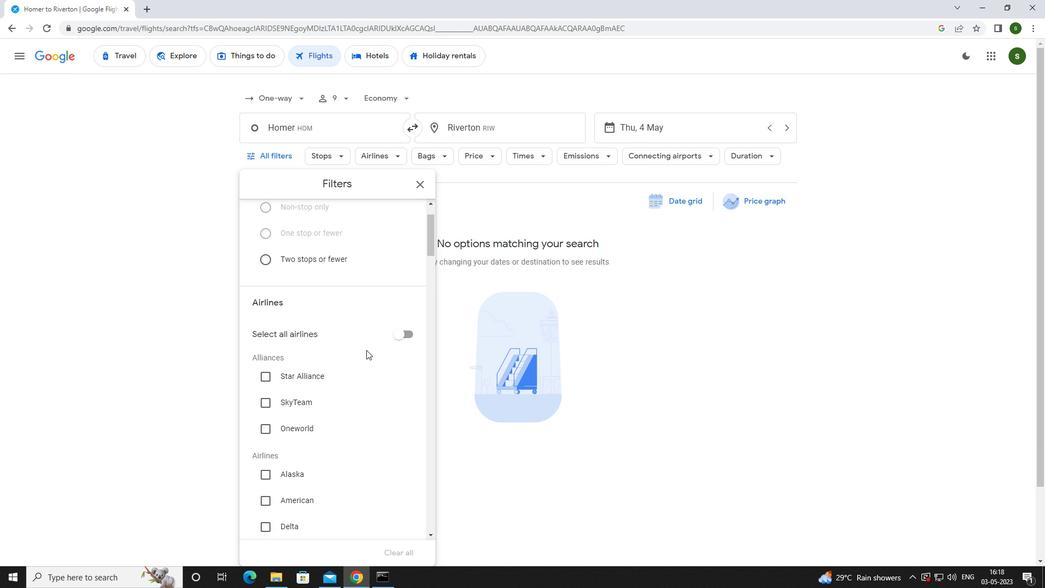 
Action: Mouse moved to (300, 447)
Screenshot: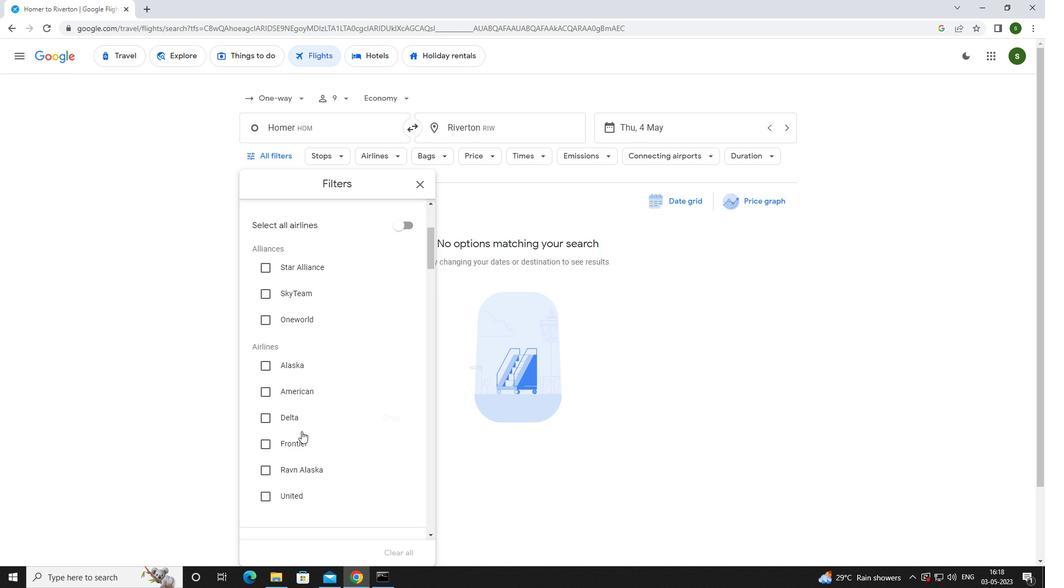 
Action: Mouse pressed left at (300, 447)
Screenshot: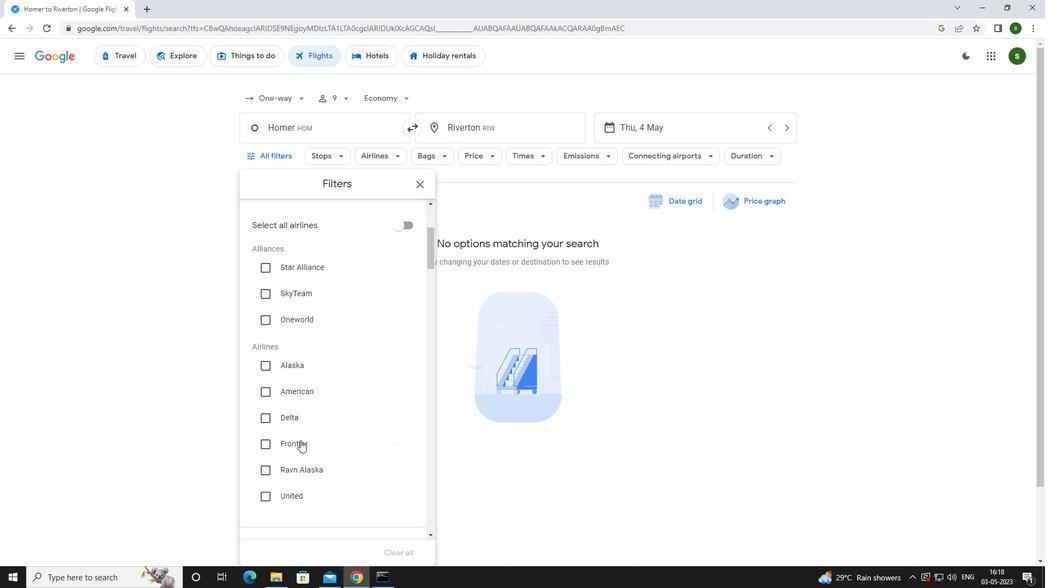 
Action: Mouse moved to (326, 410)
Screenshot: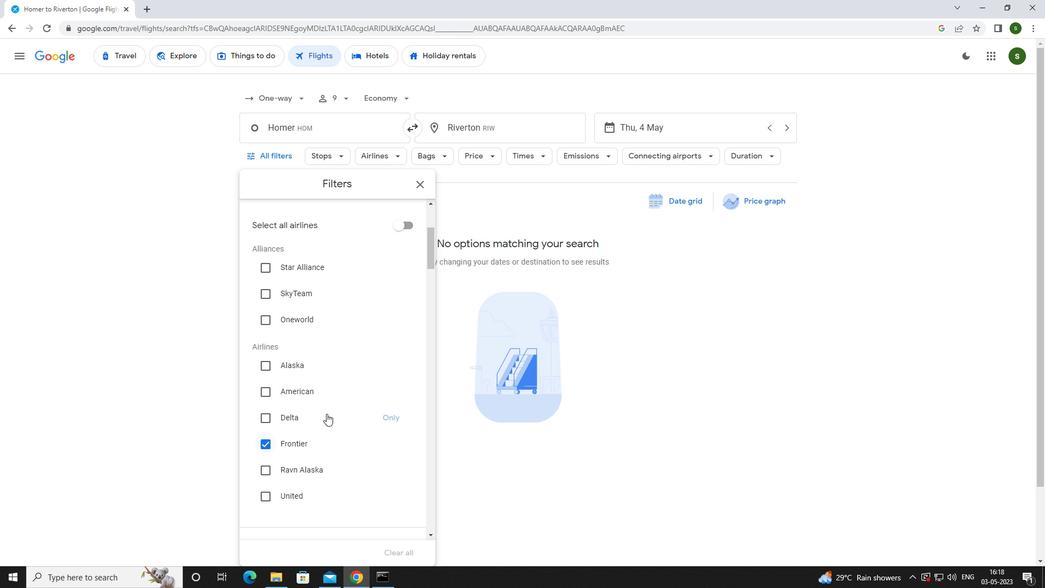 
Action: Mouse scrolled (326, 410) with delta (0, 0)
Screenshot: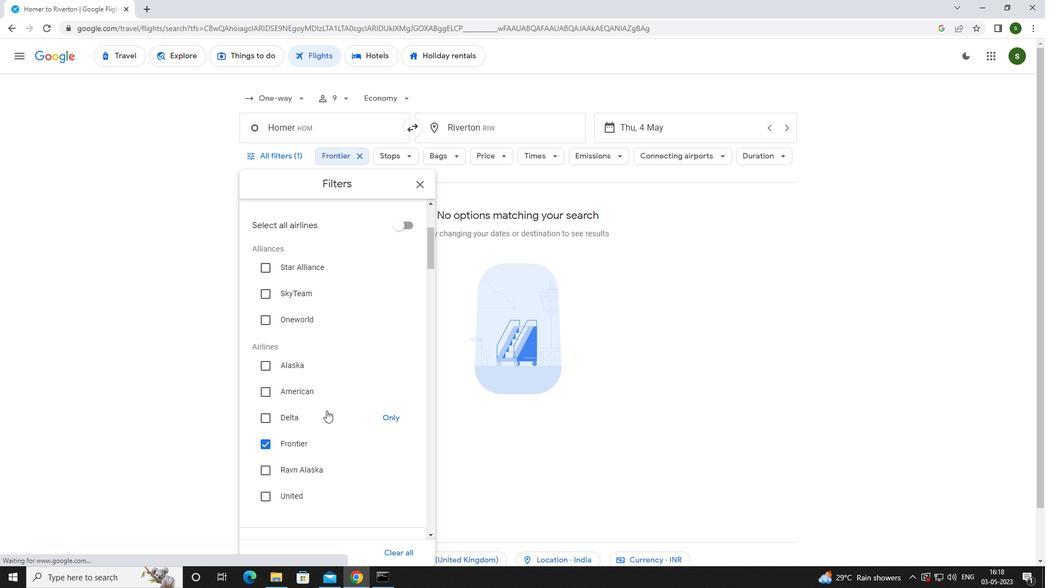 
Action: Mouse scrolled (326, 410) with delta (0, 0)
Screenshot: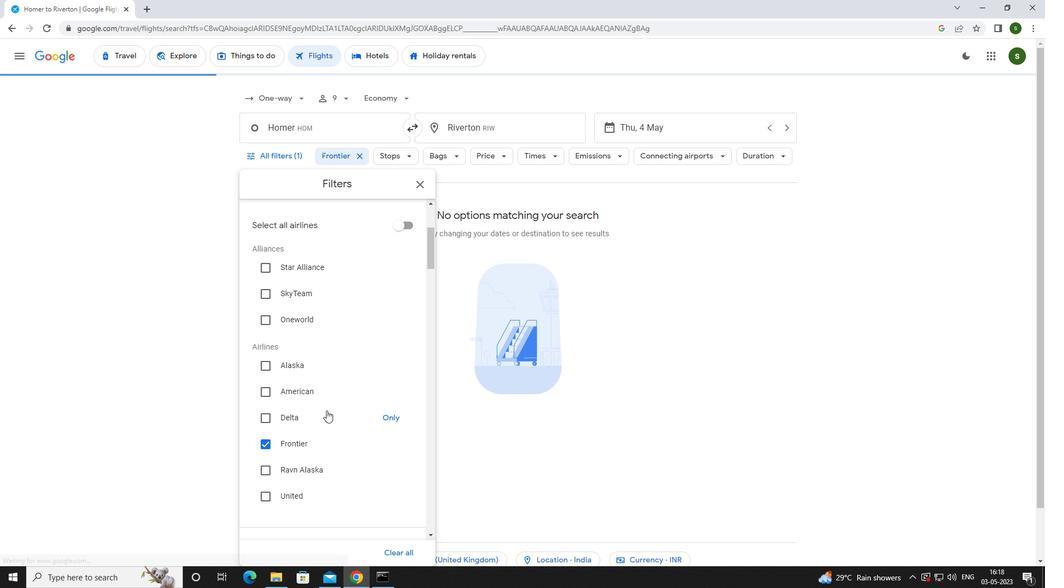 
Action: Mouse scrolled (326, 410) with delta (0, 0)
Screenshot: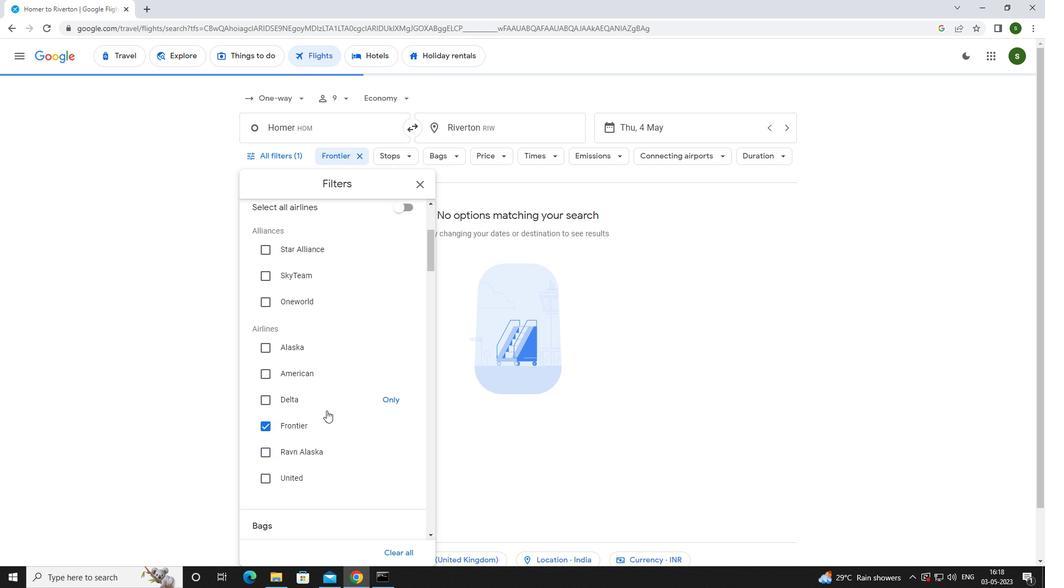 
Action: Mouse scrolled (326, 410) with delta (0, 0)
Screenshot: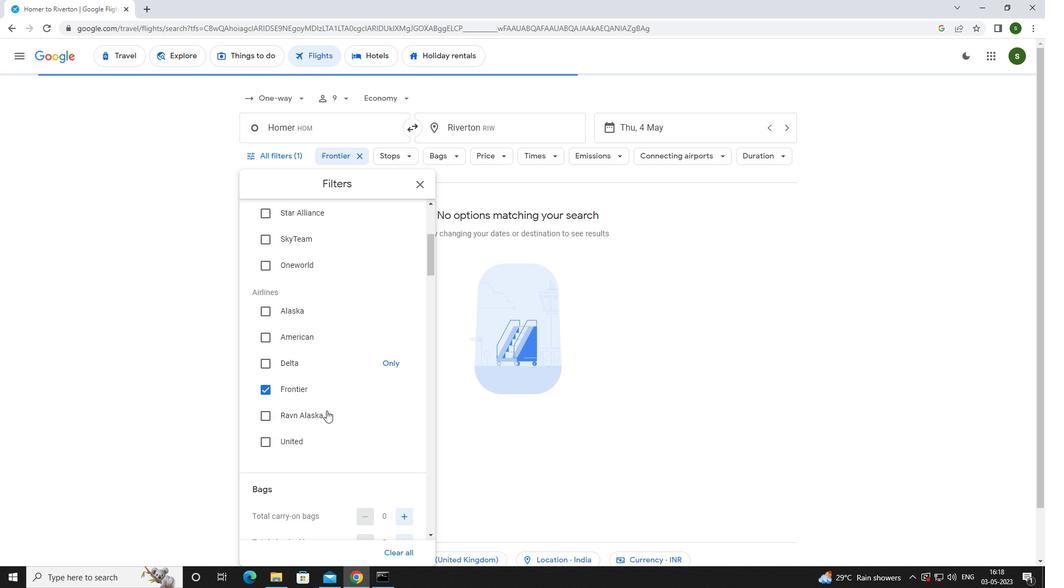 
Action: Mouse scrolled (326, 410) with delta (0, 0)
Screenshot: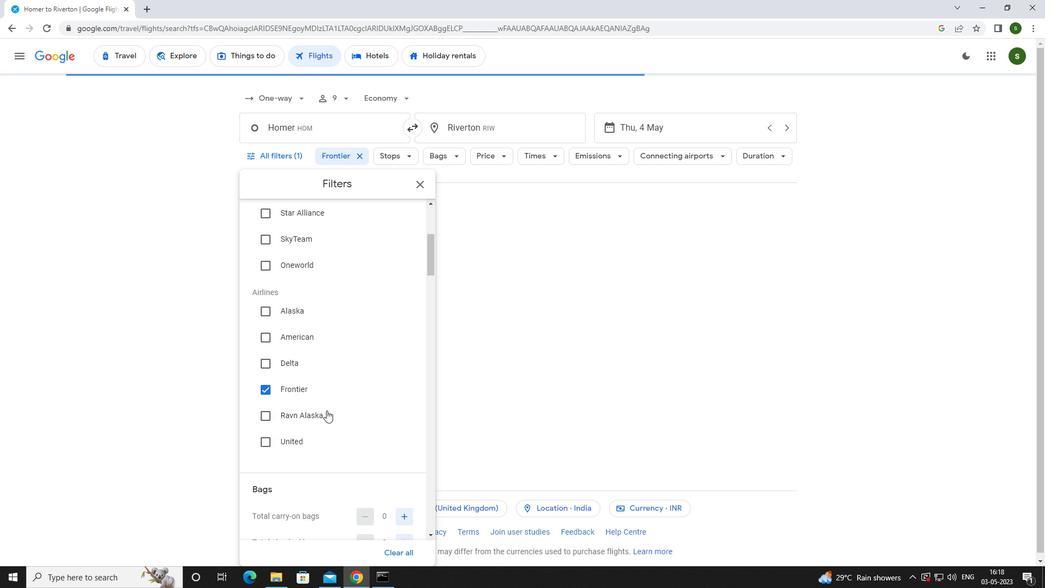 
Action: Mouse moved to (407, 318)
Screenshot: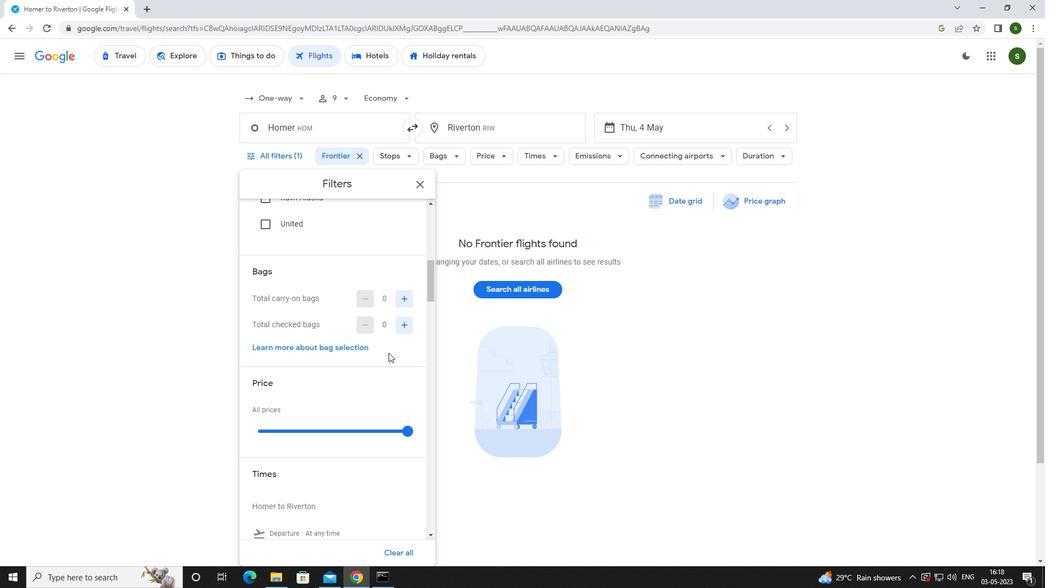
Action: Mouse pressed left at (407, 318)
Screenshot: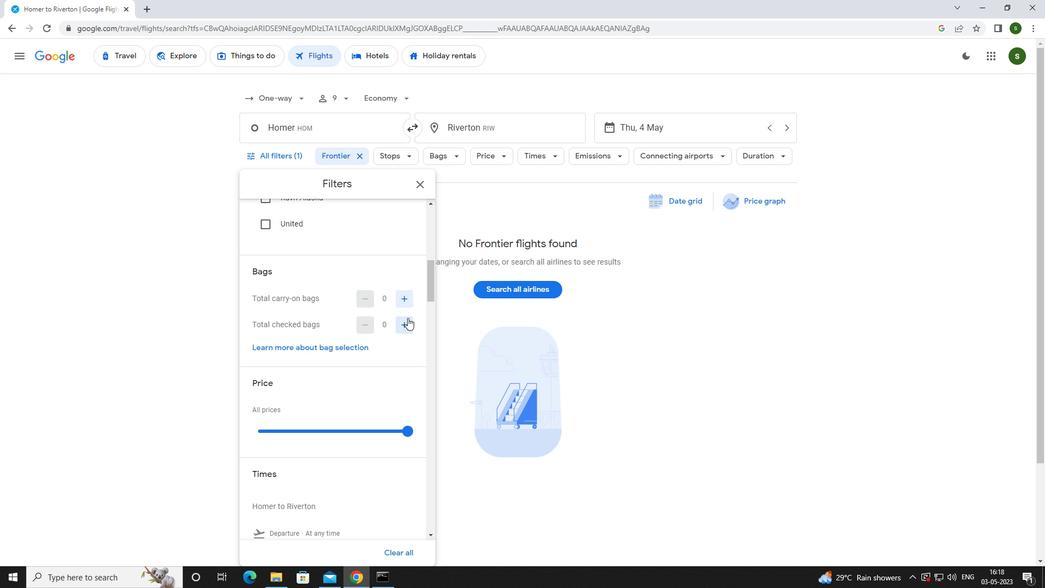 
Action: Mouse pressed left at (407, 318)
Screenshot: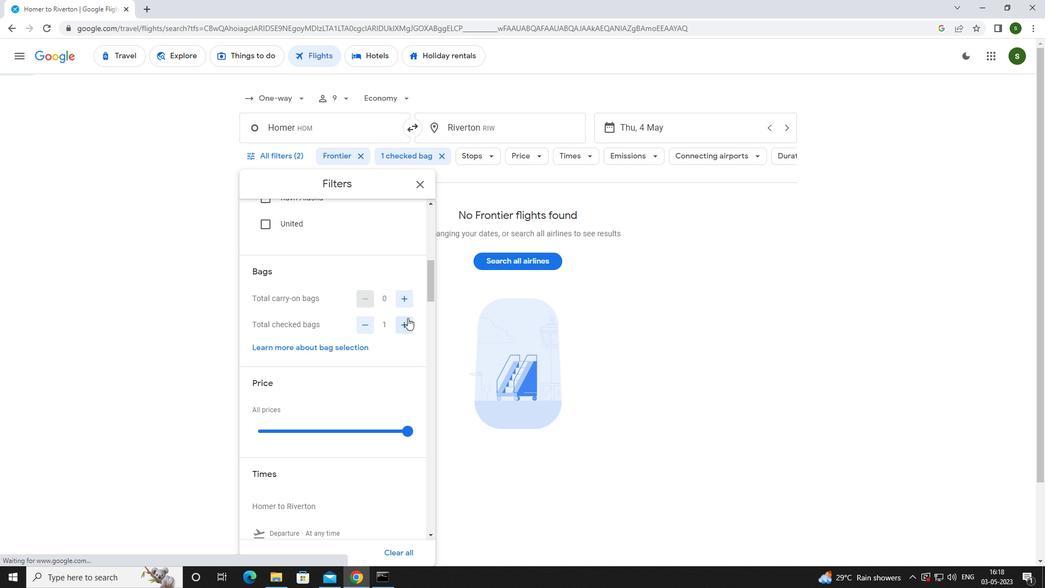 
Action: Mouse moved to (400, 318)
Screenshot: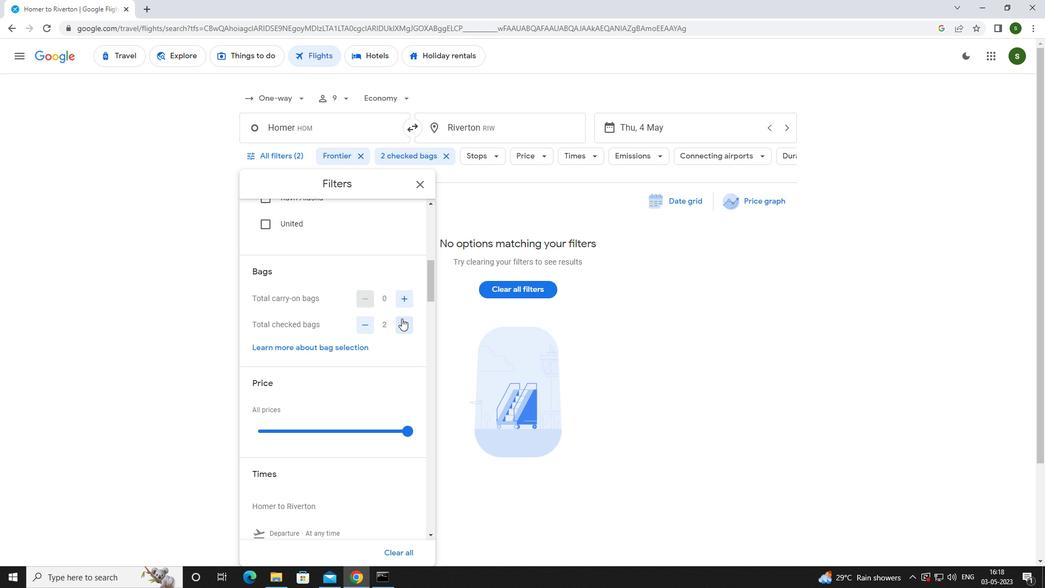 
Action: Mouse scrolled (400, 318) with delta (0, 0)
Screenshot: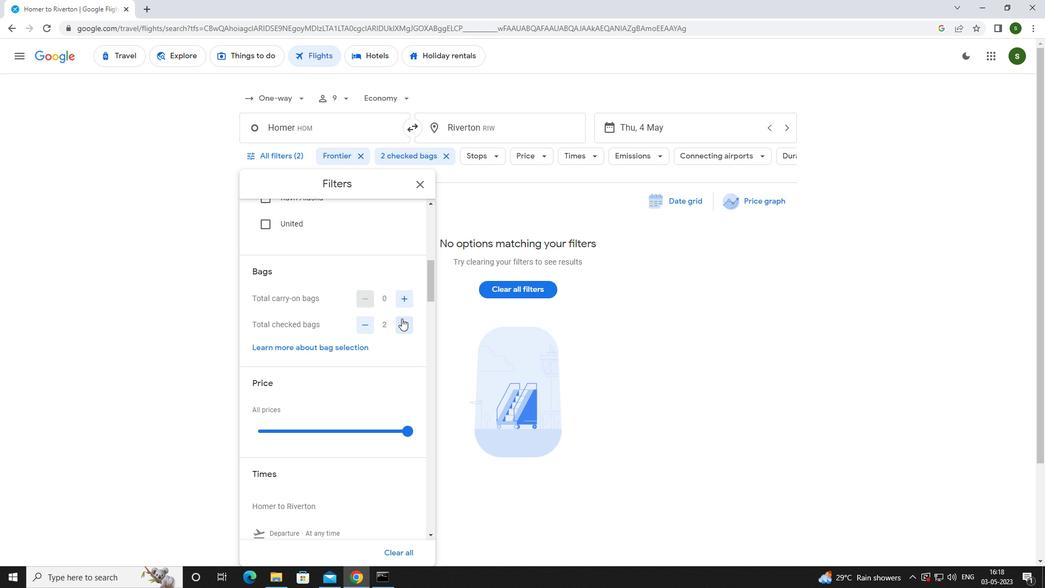
Action: Mouse moved to (399, 319)
Screenshot: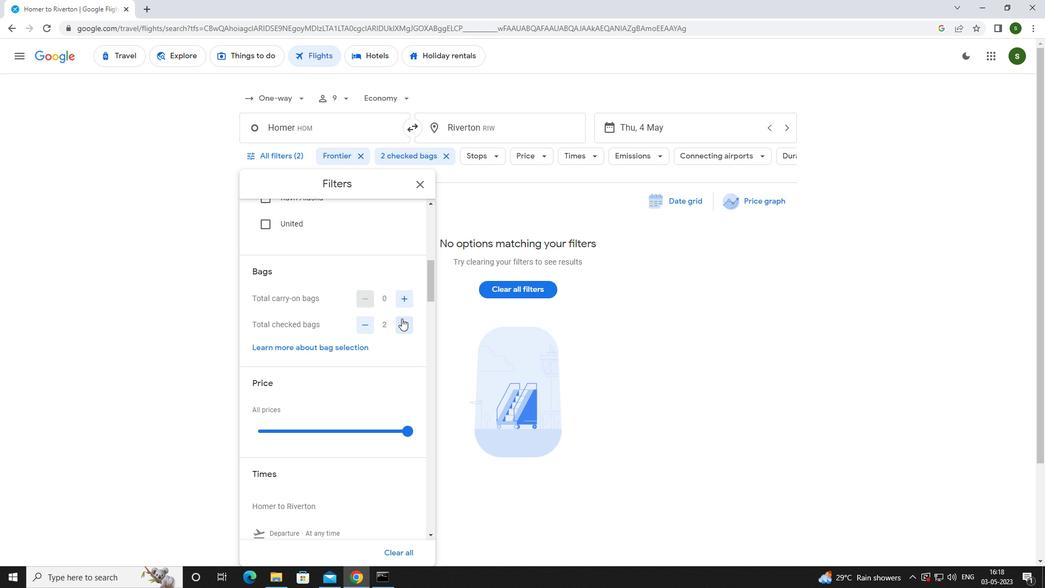 
Action: Mouse scrolled (399, 318) with delta (0, 0)
Screenshot: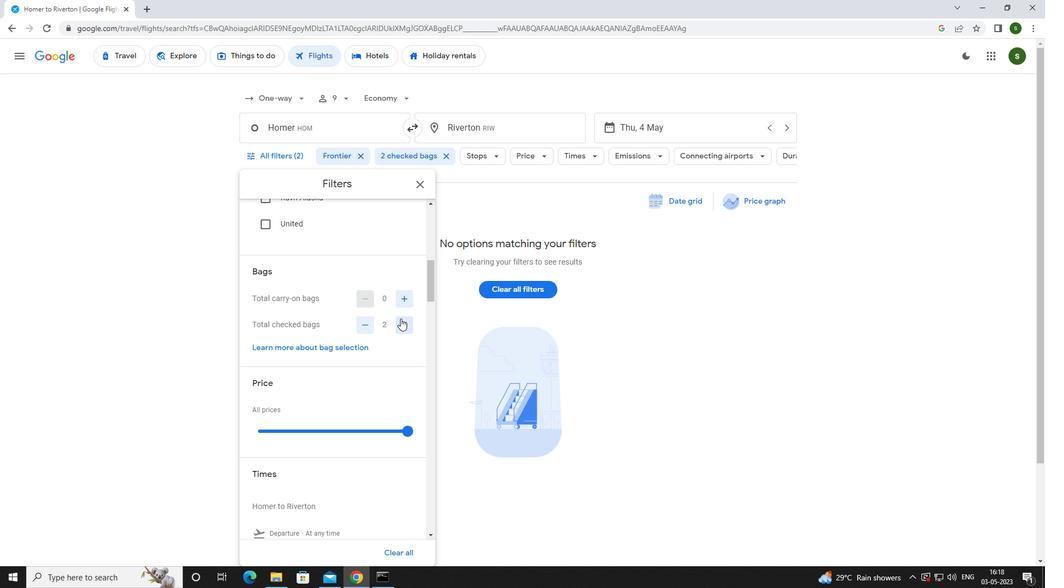 
Action: Mouse moved to (407, 324)
Screenshot: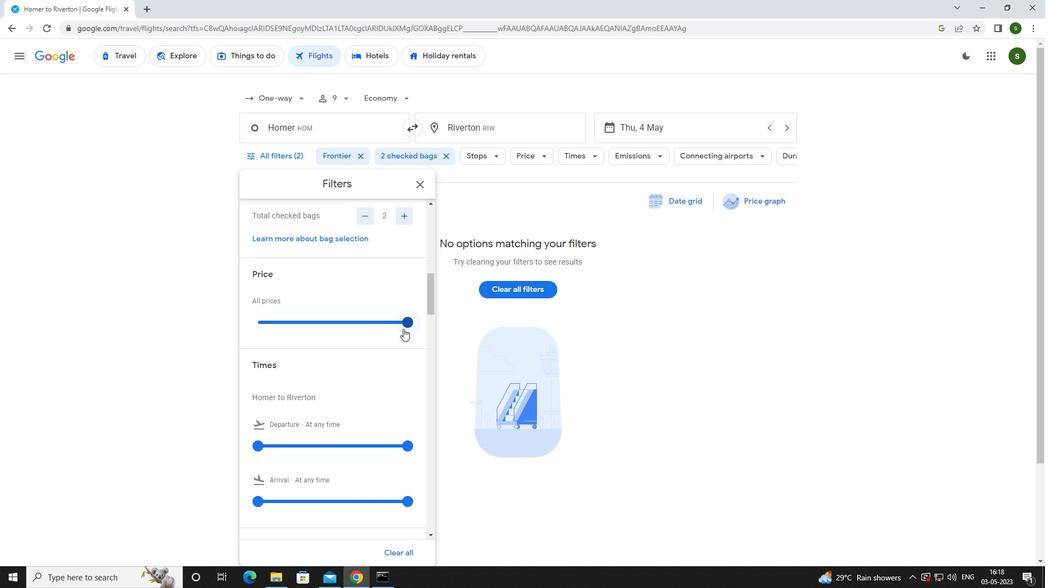 
Action: Mouse pressed left at (407, 324)
Screenshot: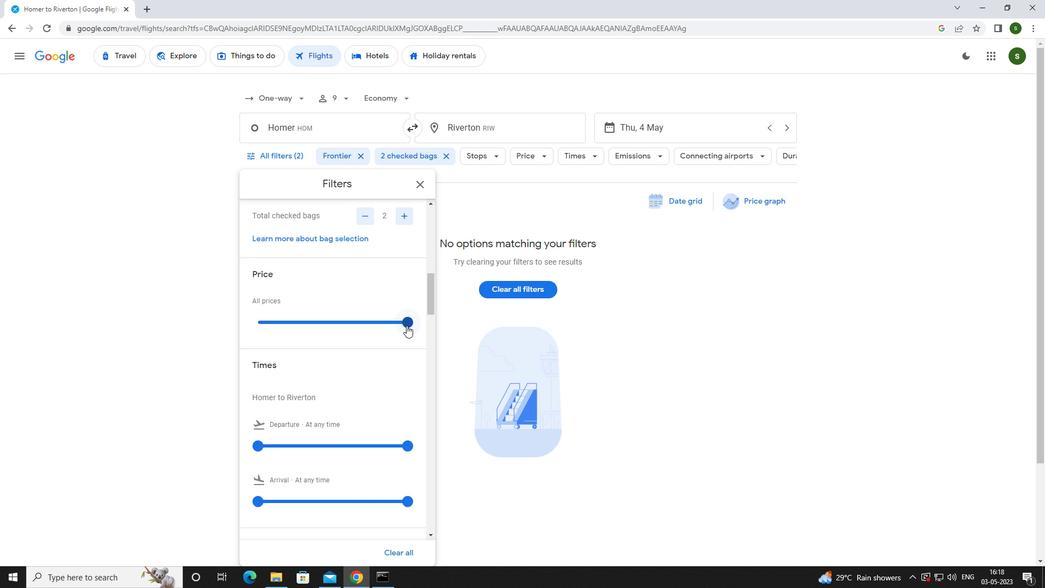 
Action: Mouse moved to (407, 324)
Screenshot: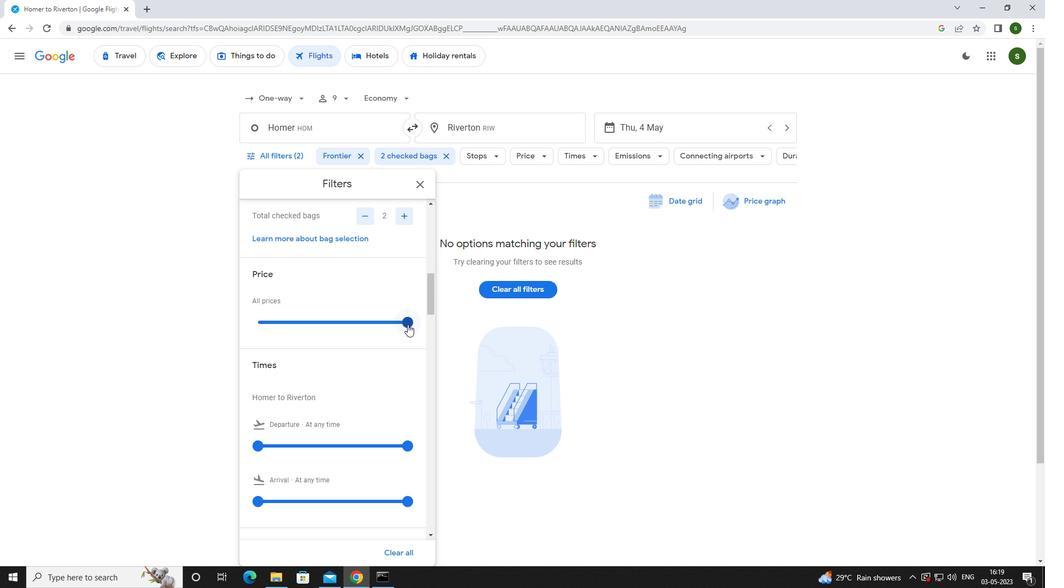 
Action: Mouse scrolled (407, 324) with delta (0, 0)
Screenshot: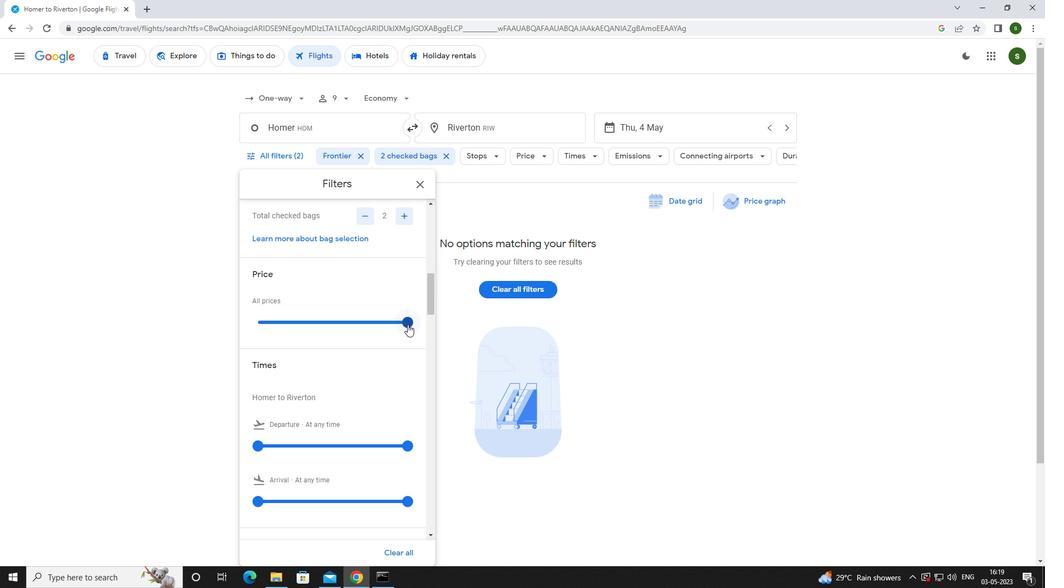 
Action: Mouse scrolled (407, 324) with delta (0, 0)
Screenshot: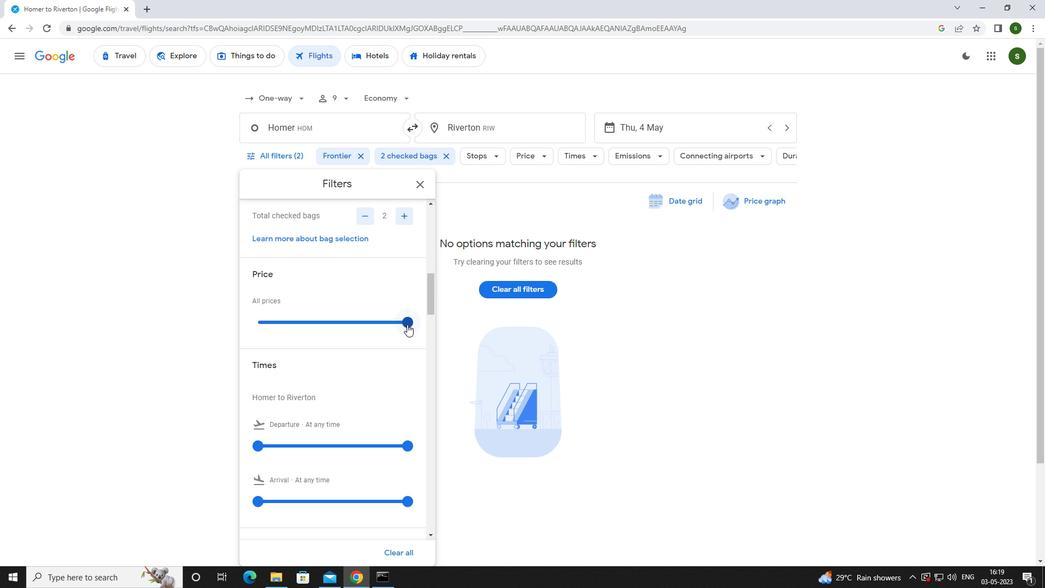 
Action: Mouse moved to (254, 334)
Screenshot: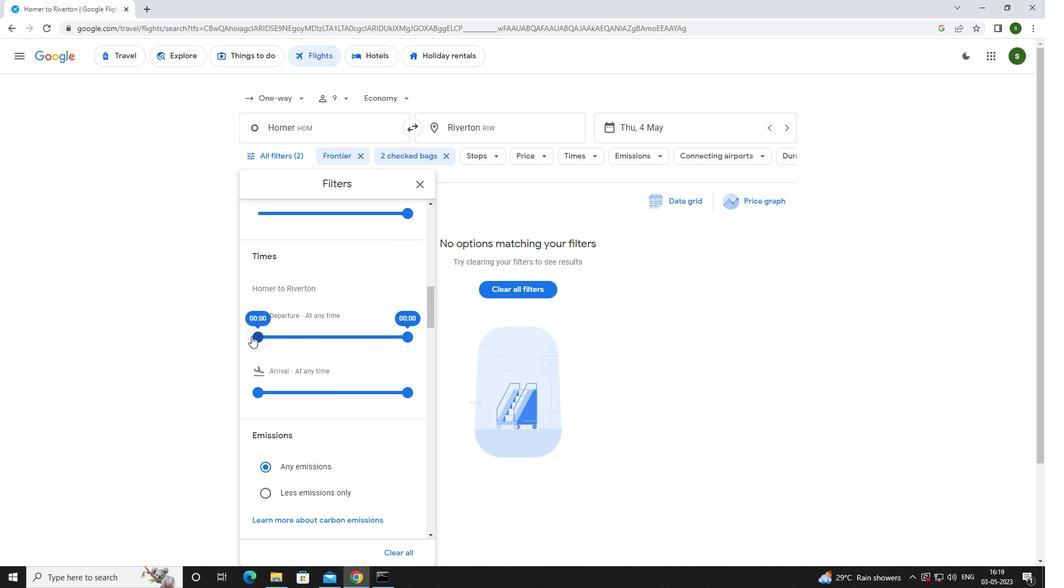 
Action: Mouse pressed left at (254, 334)
Screenshot: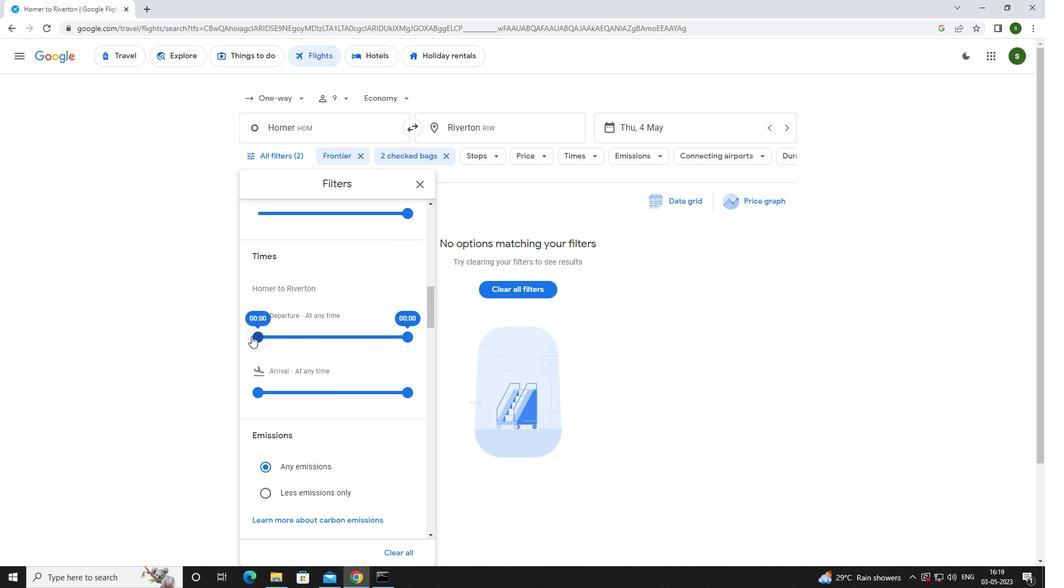 
Action: Mouse moved to (579, 367)
Screenshot: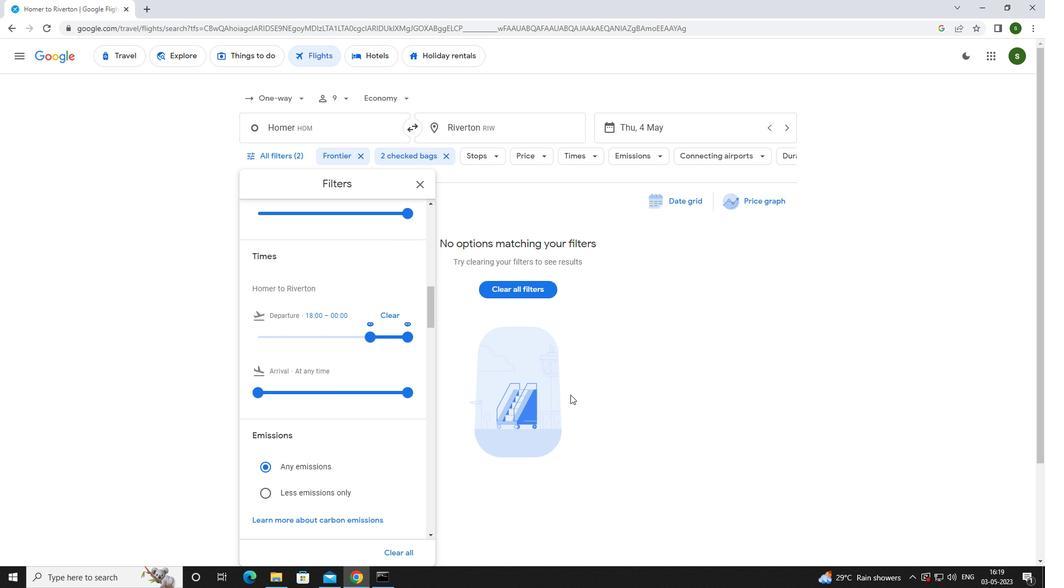 
Action: Mouse pressed left at (579, 367)
Screenshot: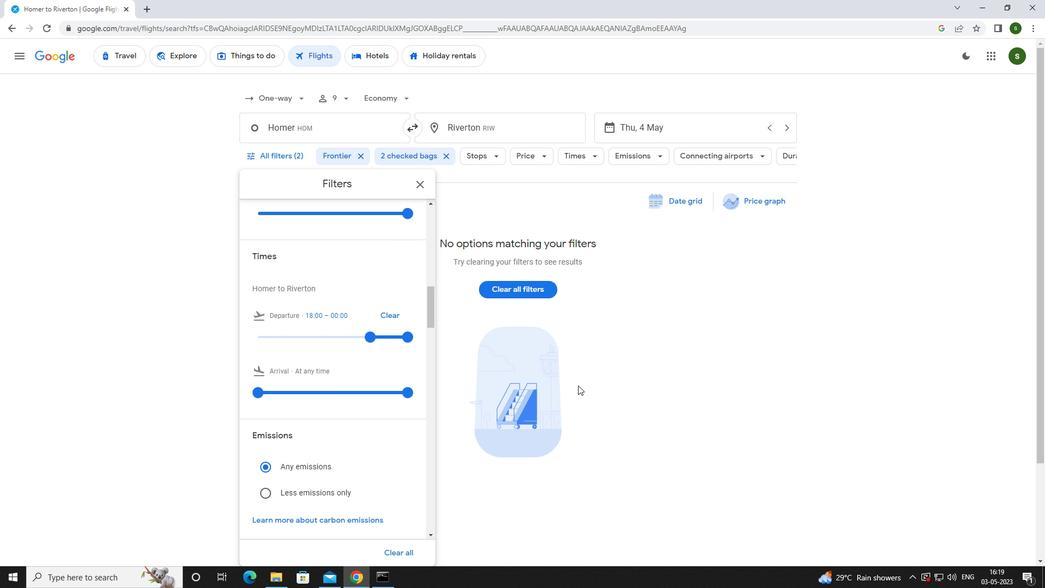 
